 Task: Check the sale-to-list ratio of 2 sinks in the last 5 years.
Action: Mouse moved to (1051, 230)
Screenshot: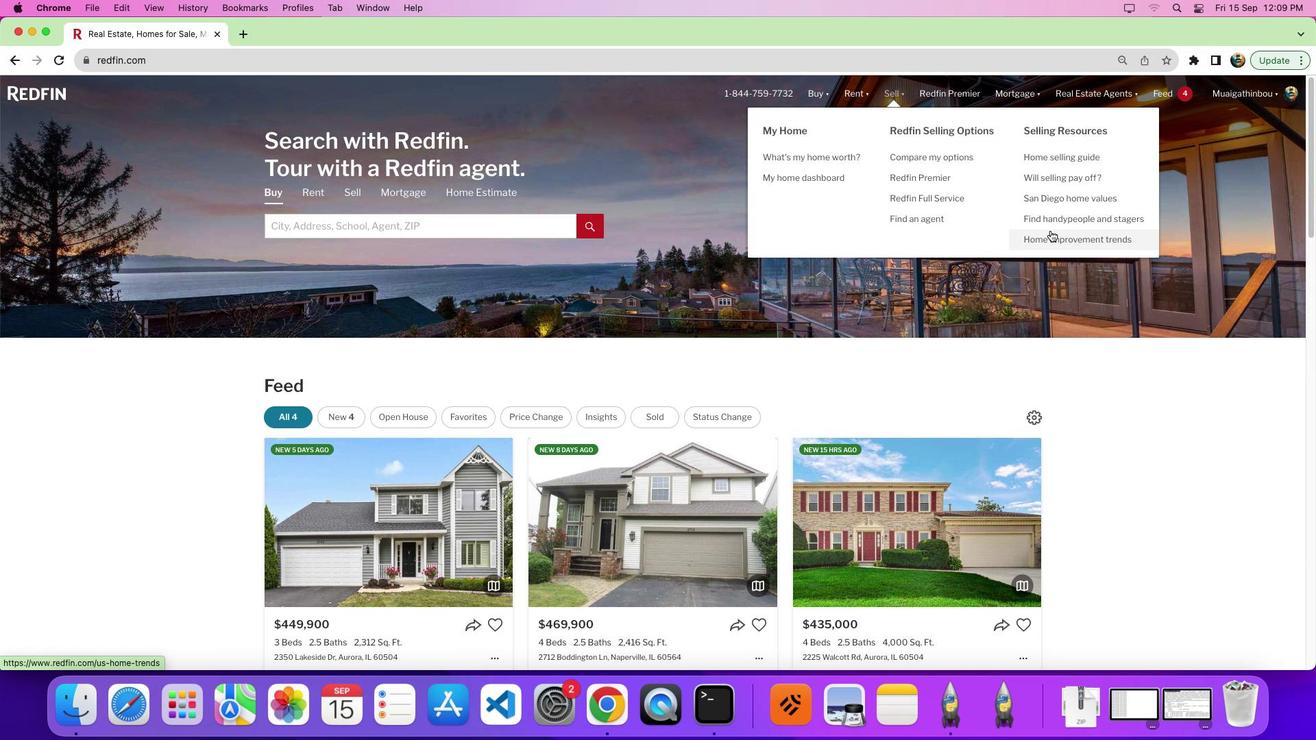 
Action: Mouse pressed left at (1051, 230)
Screenshot: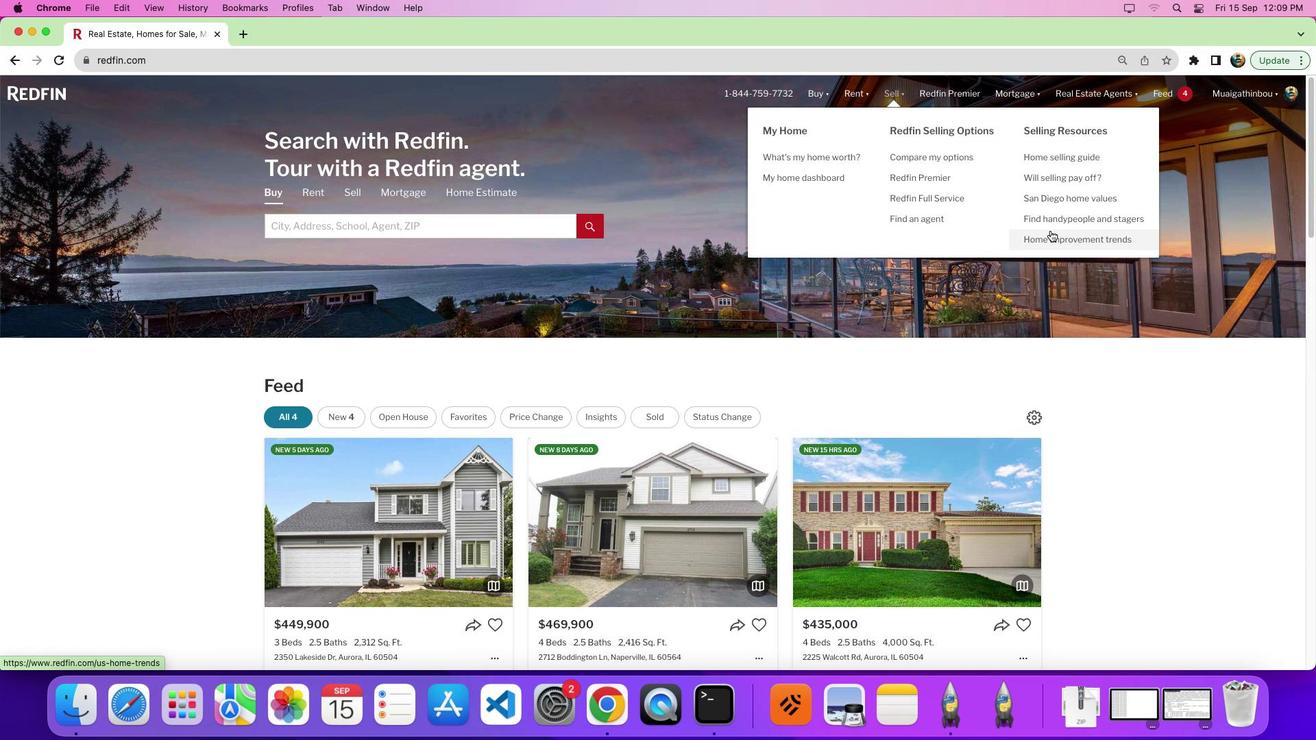 
Action: Mouse moved to (360, 267)
Screenshot: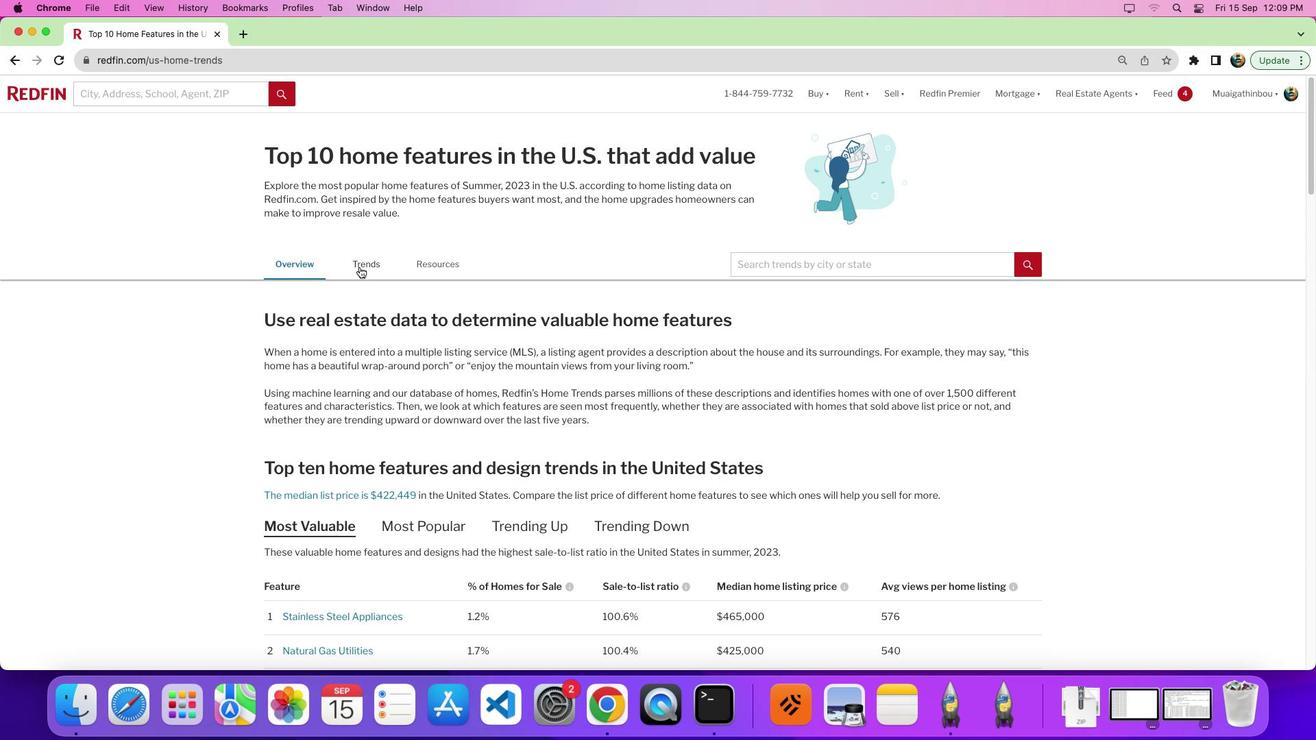 
Action: Mouse pressed left at (360, 267)
Screenshot: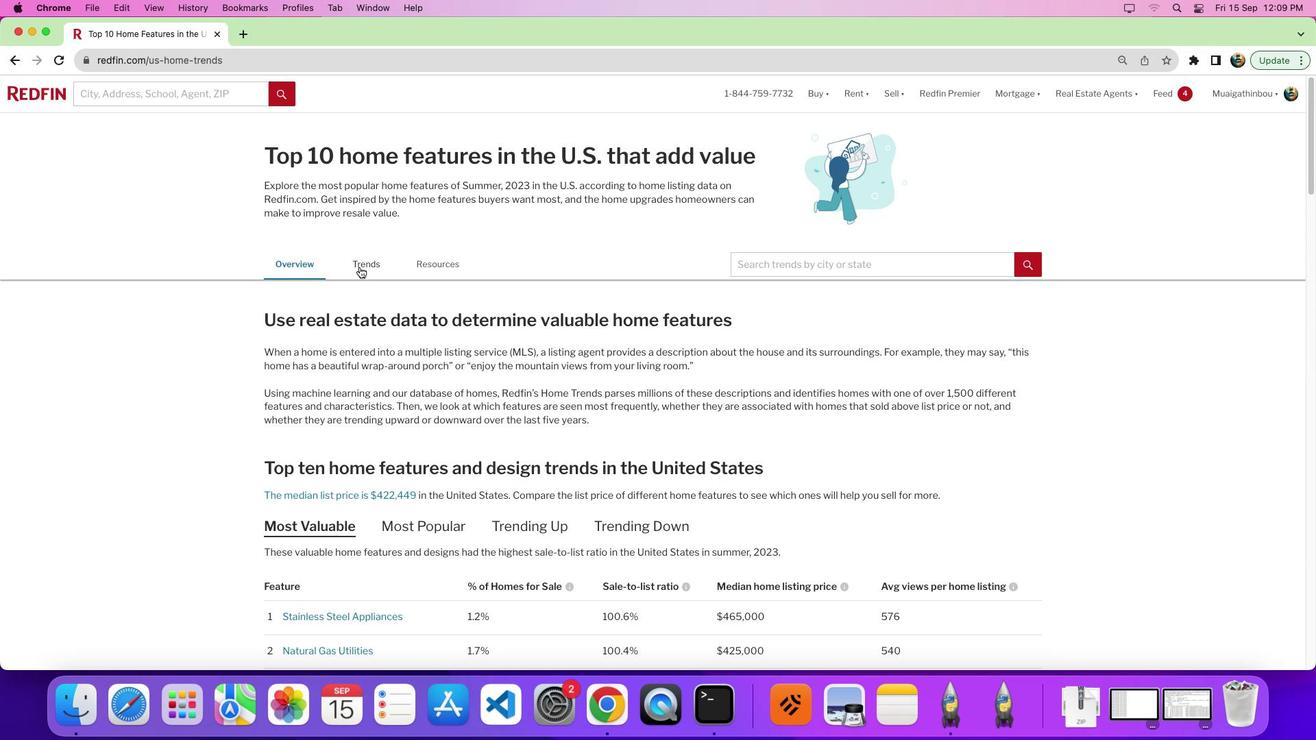 
Action: Mouse moved to (683, 338)
Screenshot: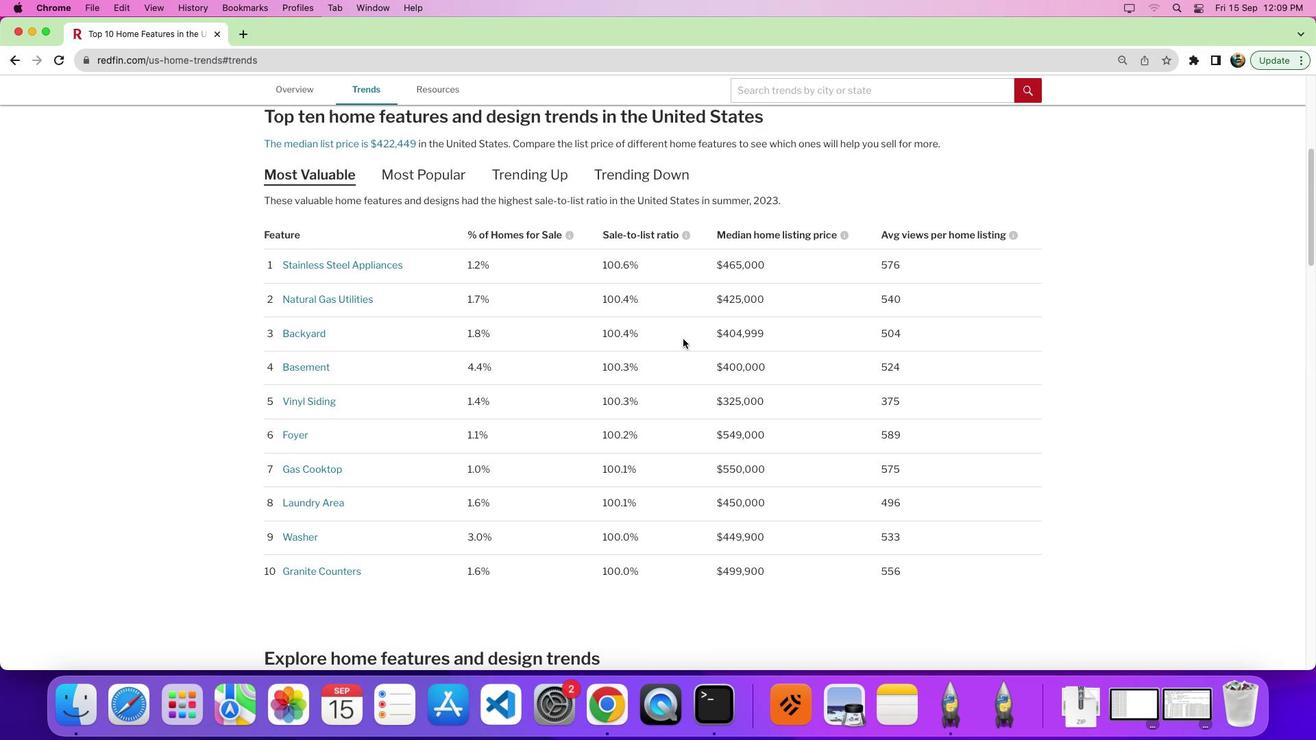
Action: Mouse scrolled (683, 338) with delta (0, 0)
Screenshot: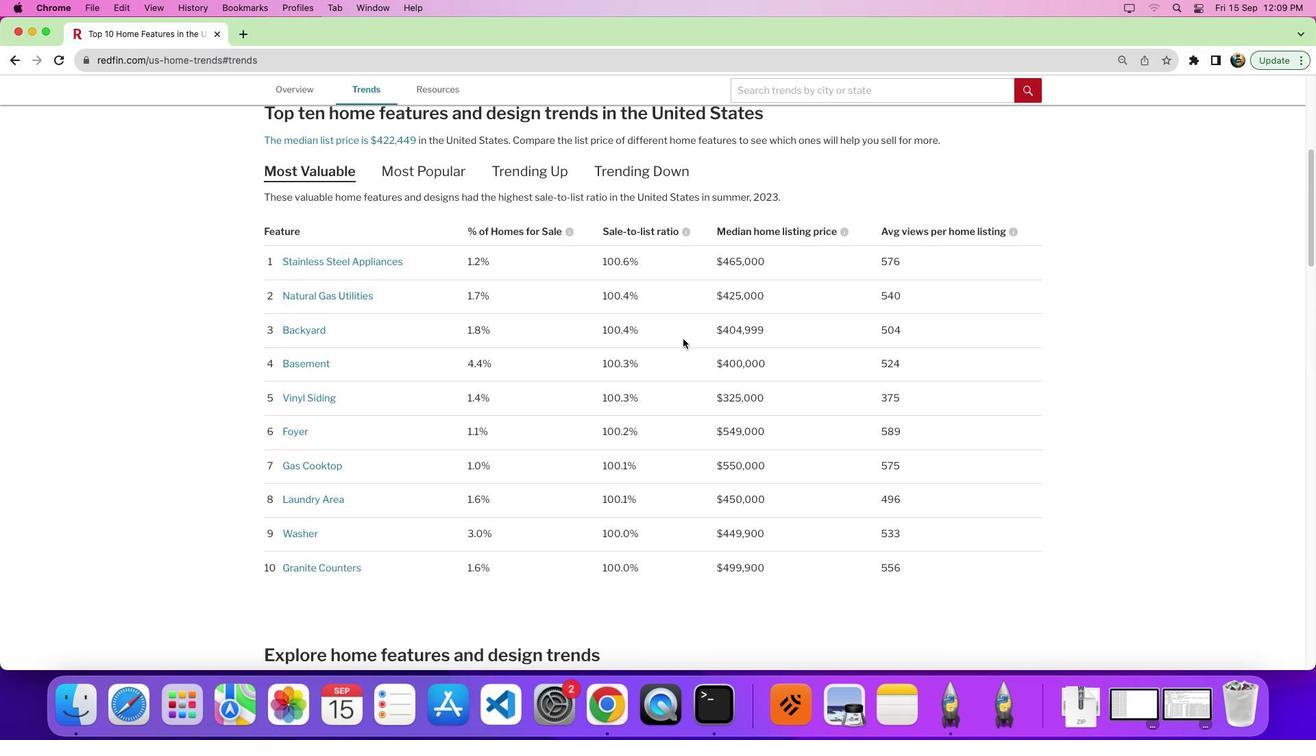 
Action: Mouse scrolled (683, 338) with delta (0, -1)
Screenshot: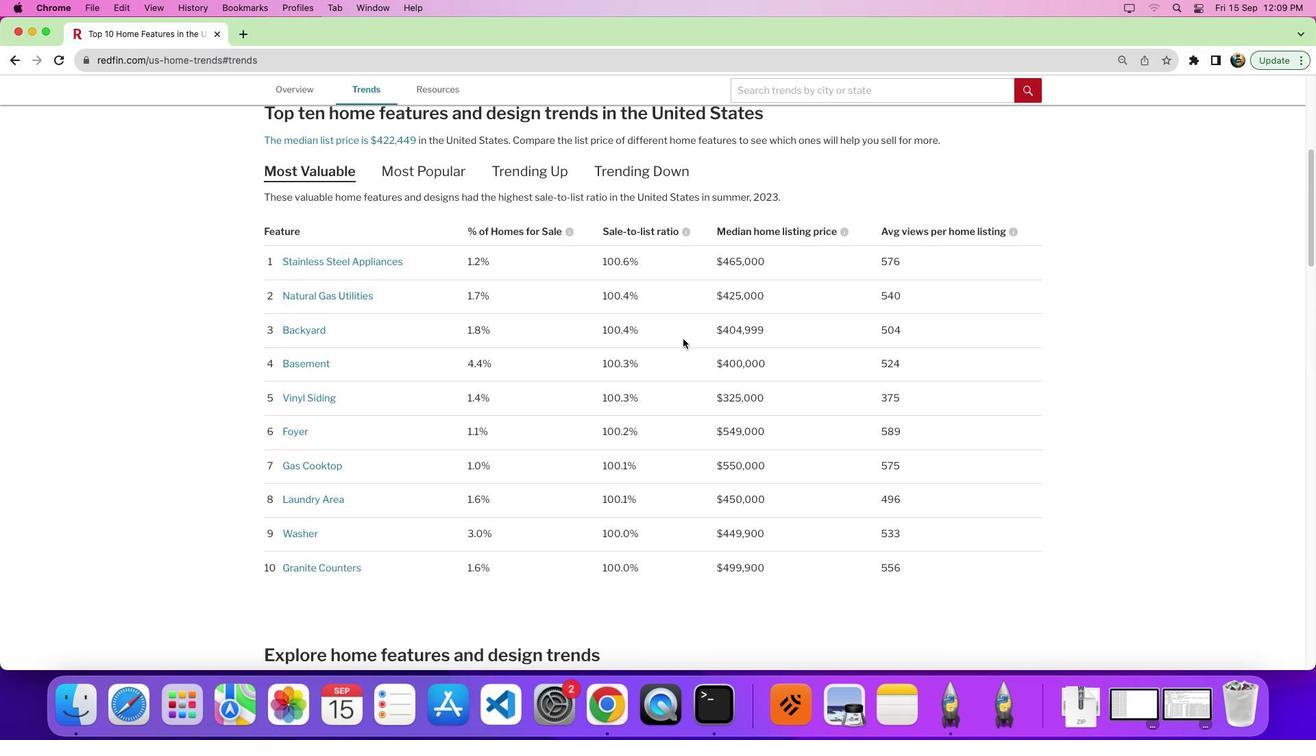 
Action: Mouse scrolled (683, 338) with delta (0, -5)
Screenshot: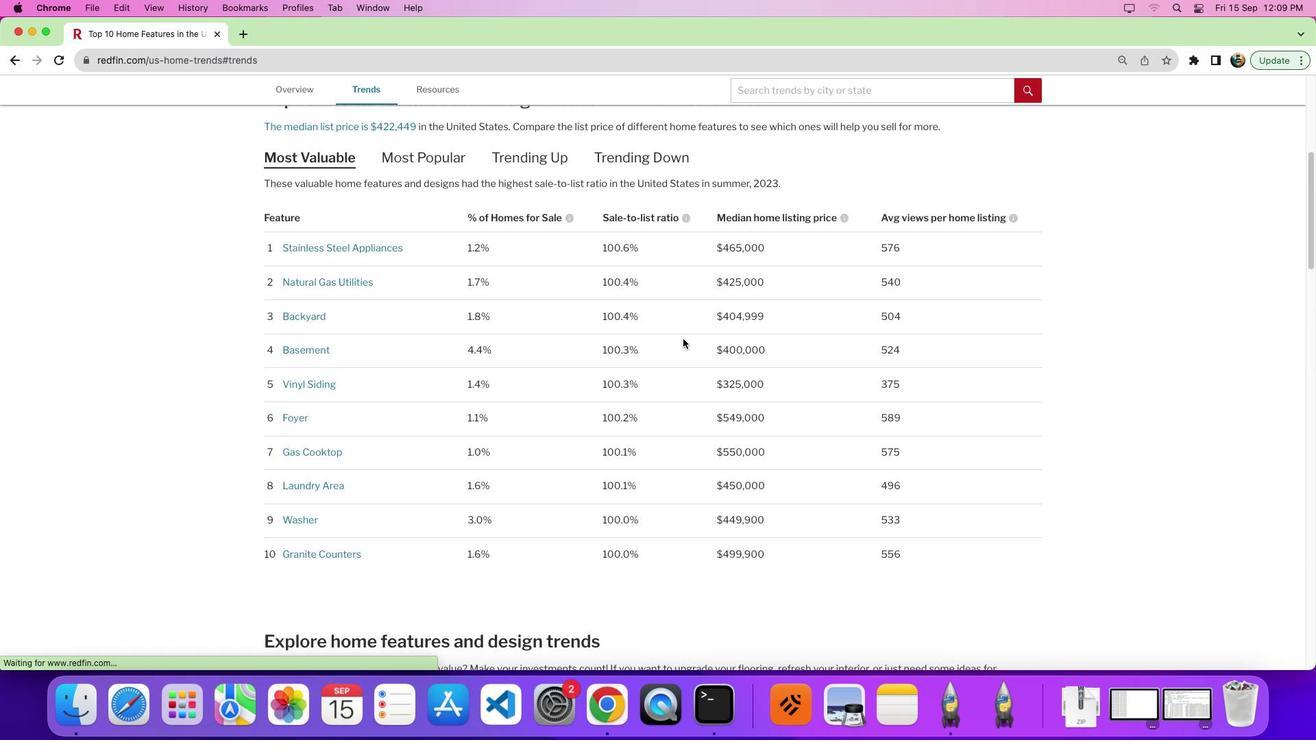 
Action: Mouse scrolled (683, 338) with delta (0, 0)
Screenshot: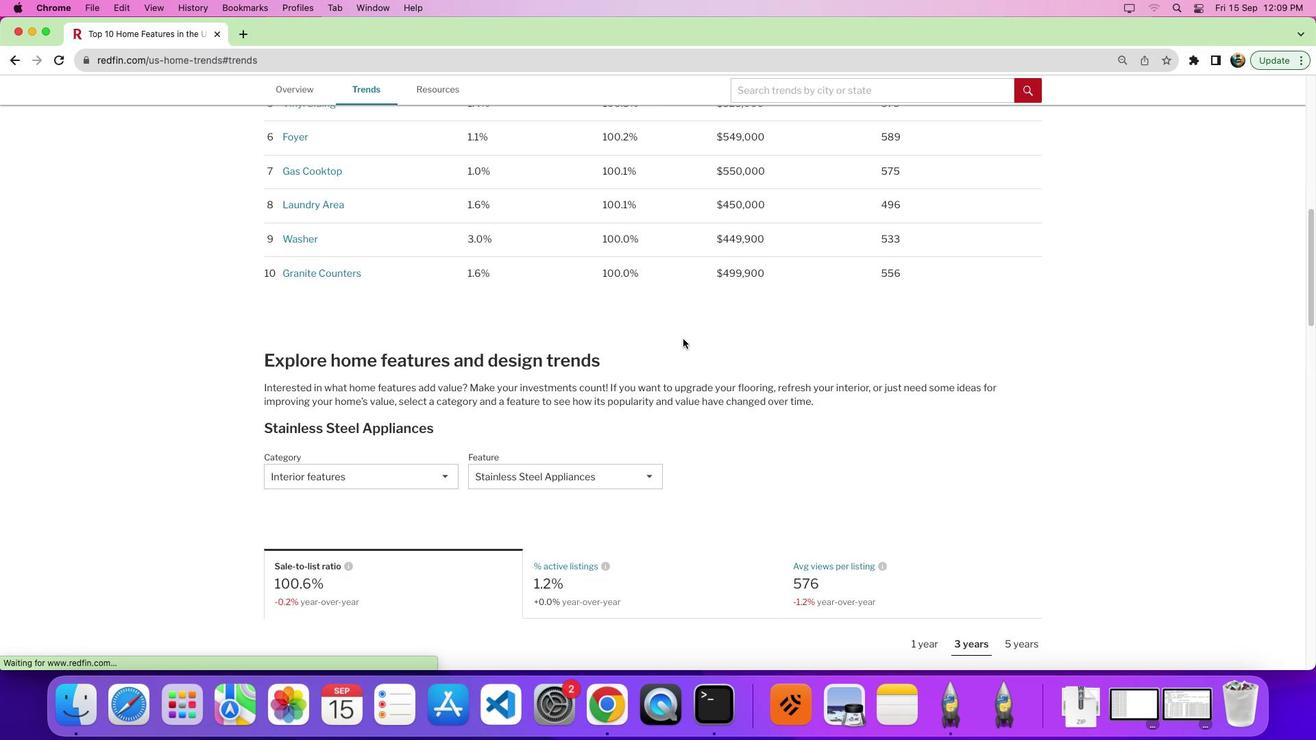 
Action: Mouse scrolled (683, 338) with delta (0, 0)
Screenshot: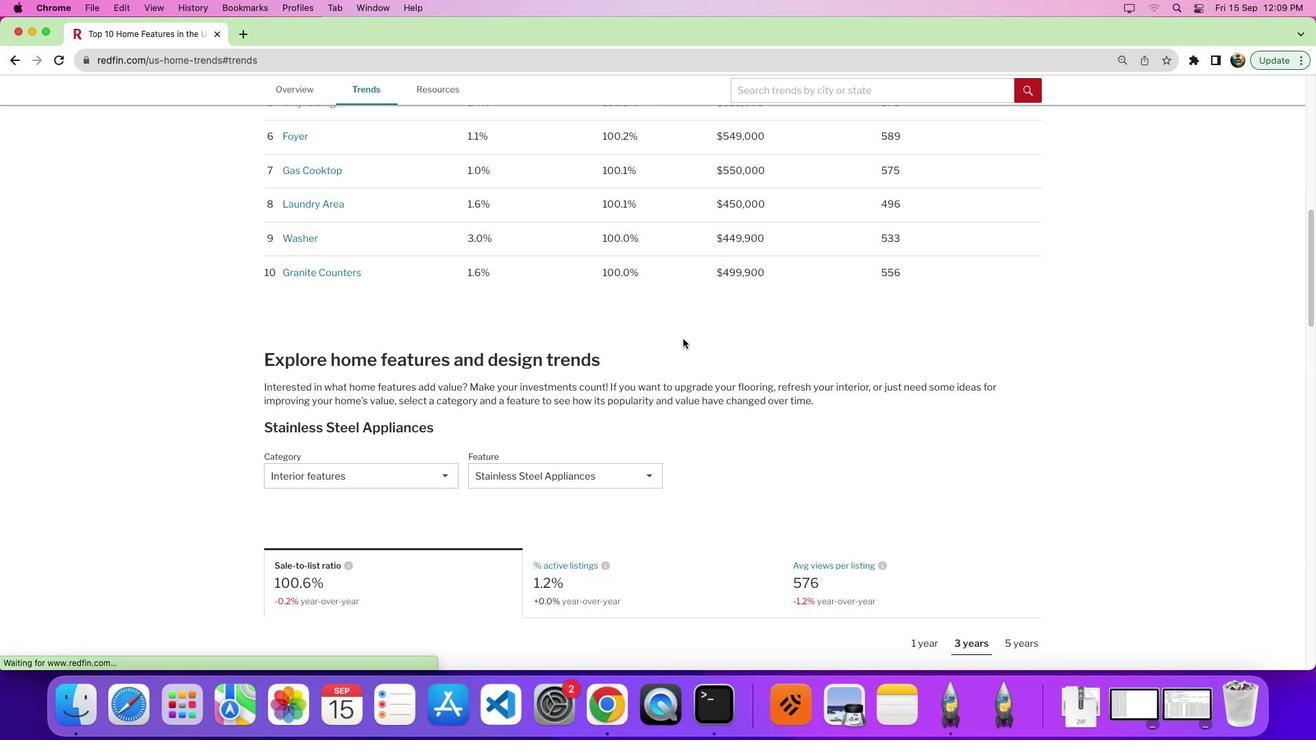 
Action: Mouse scrolled (683, 338) with delta (0, -1)
Screenshot: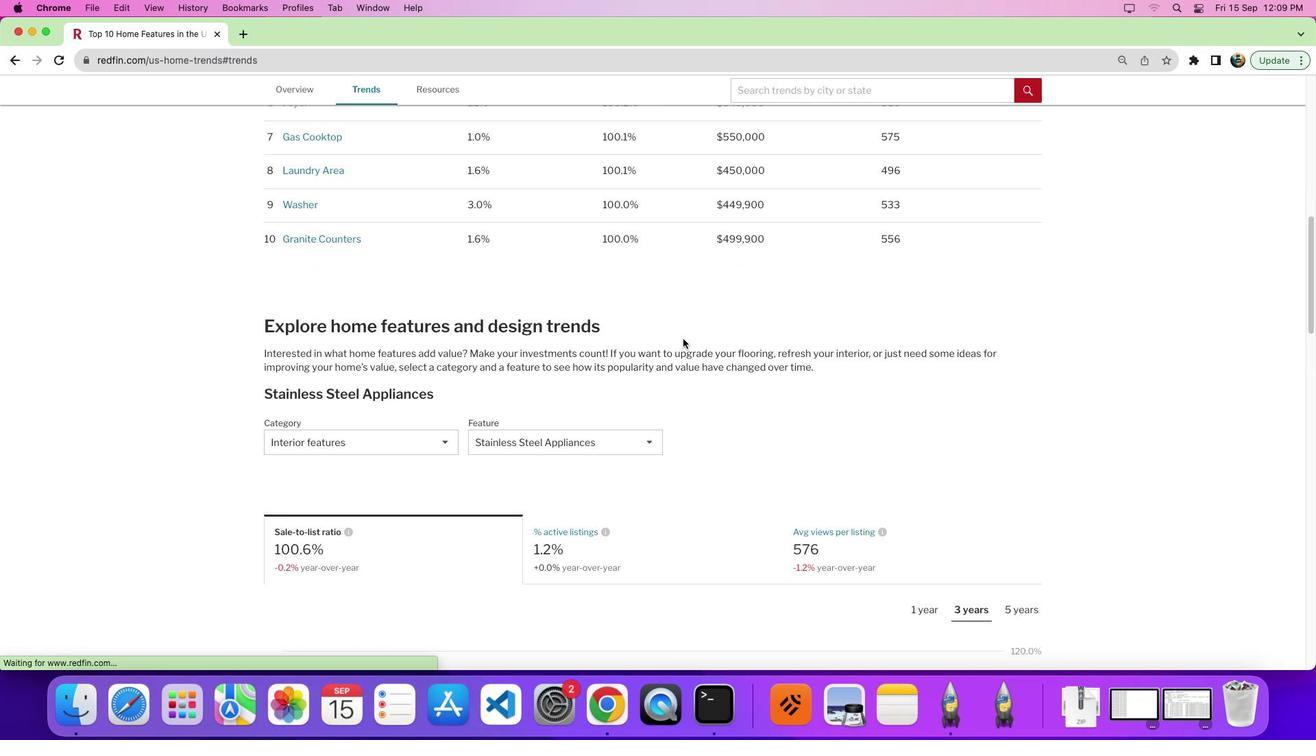 
Action: Mouse moved to (381, 377)
Screenshot: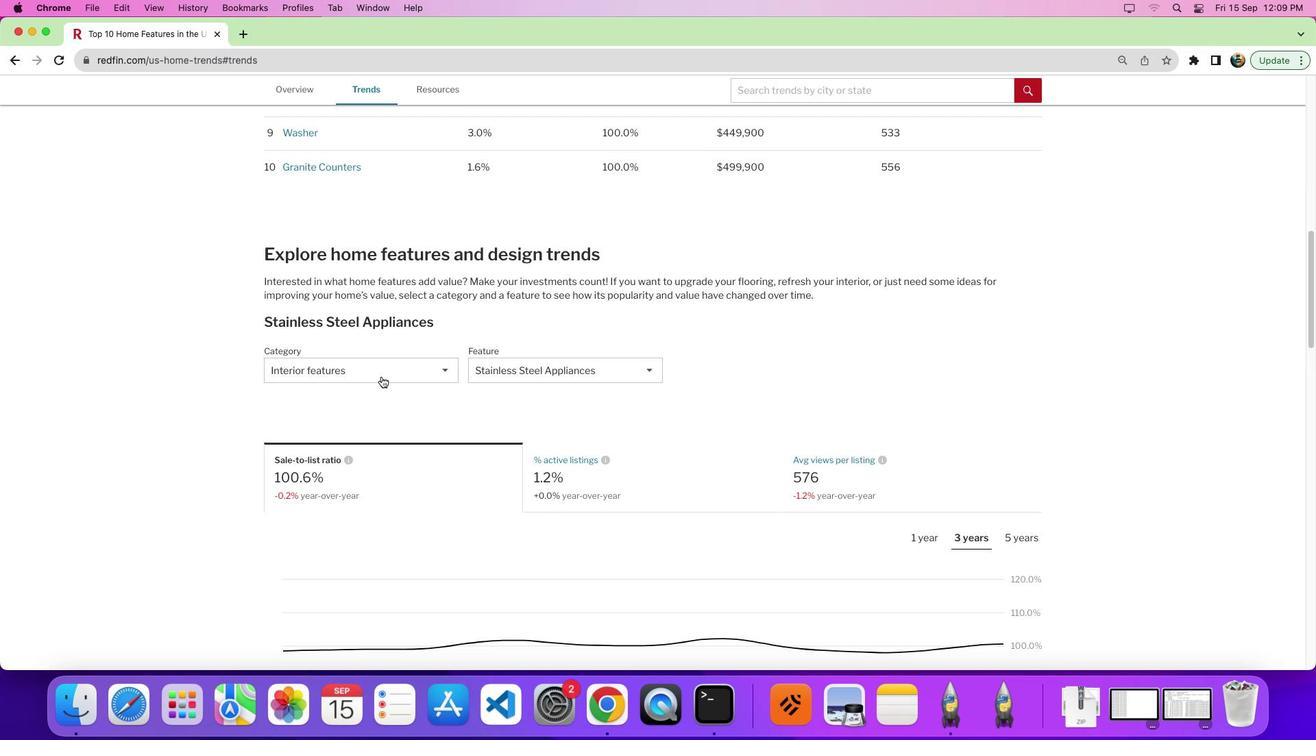 
Action: Mouse pressed left at (381, 377)
Screenshot: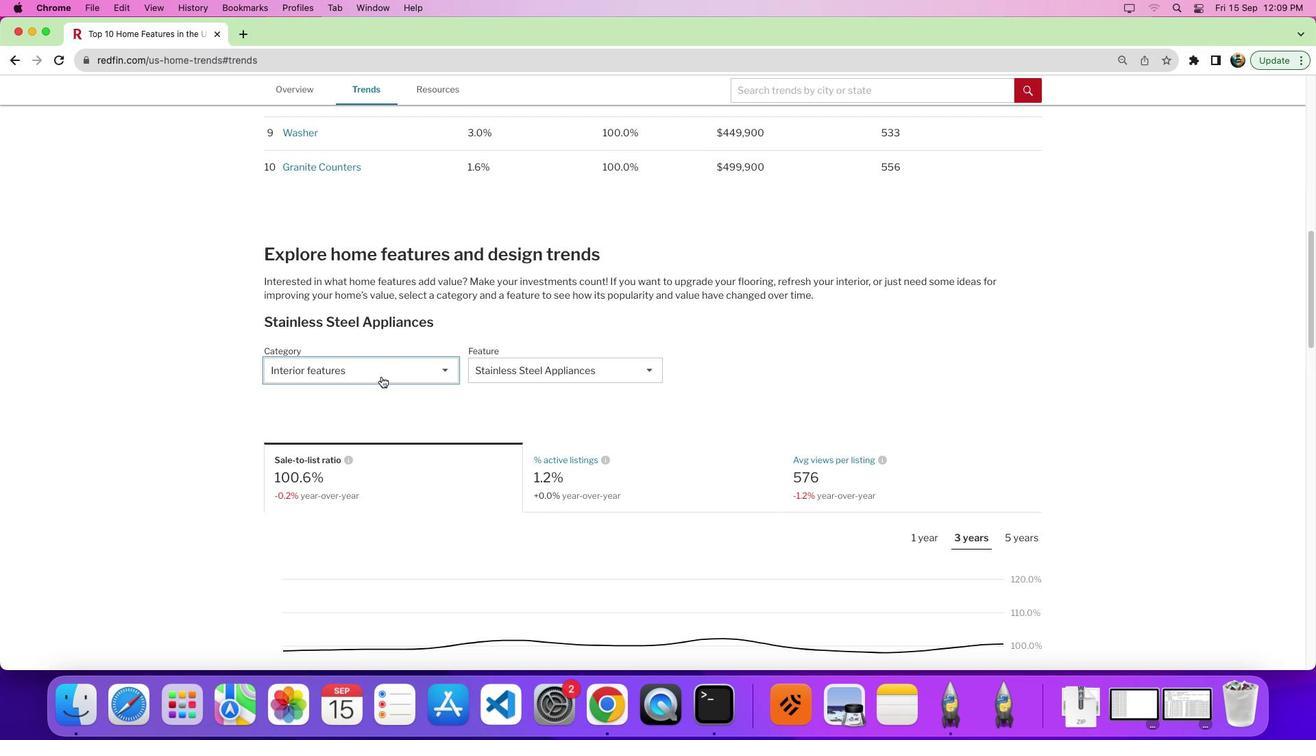 
Action: Mouse moved to (371, 432)
Screenshot: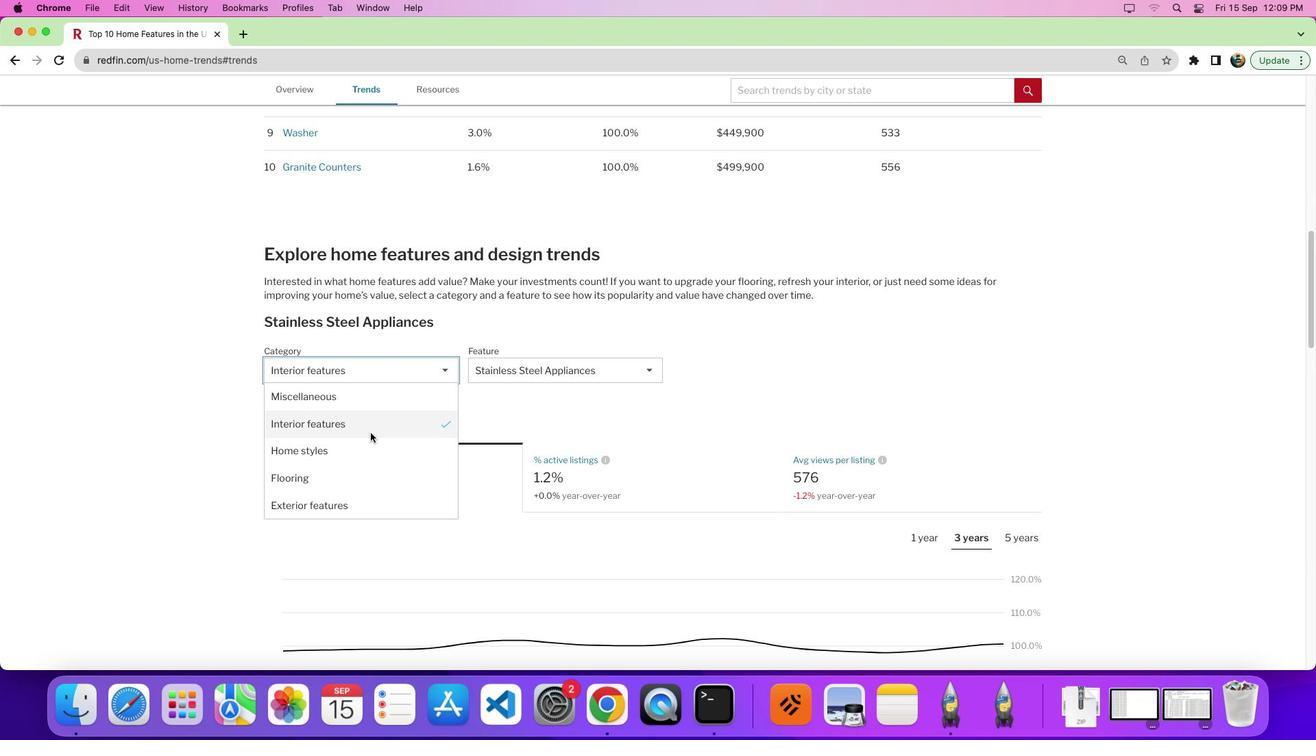 
Action: Mouse pressed left at (371, 432)
Screenshot: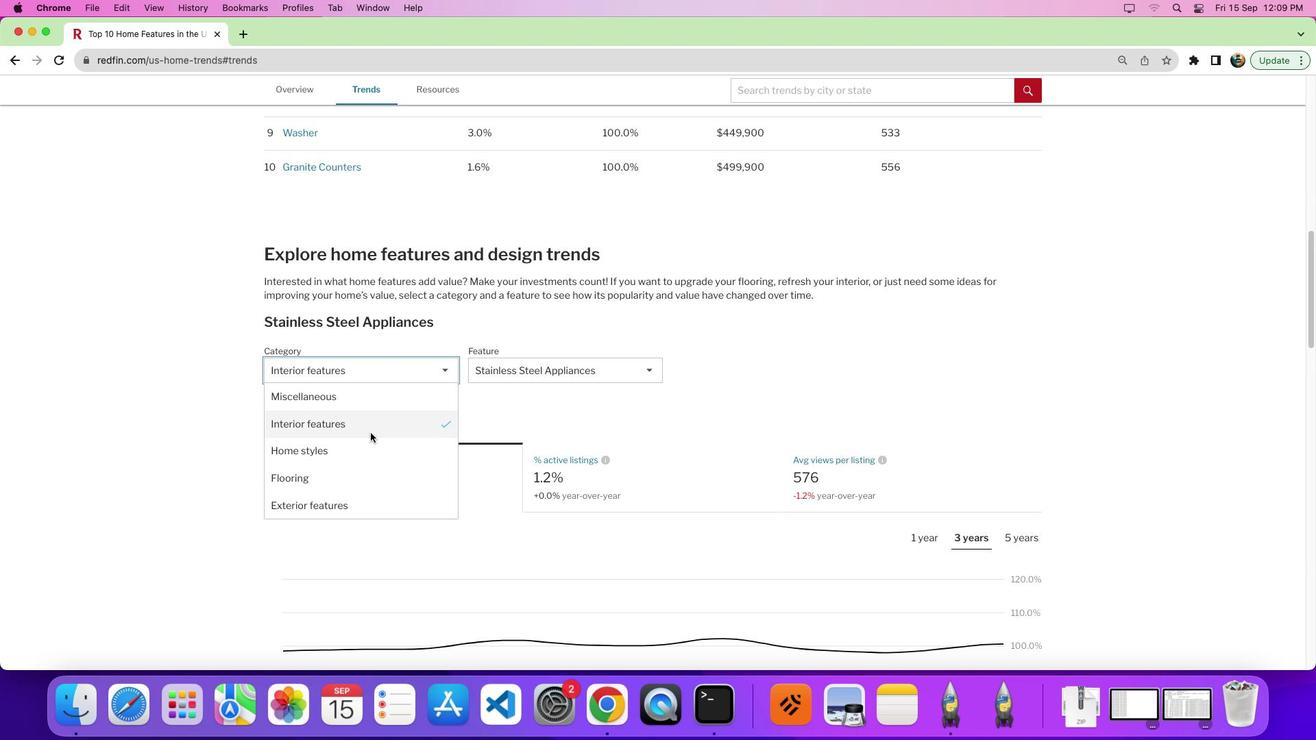 
Action: Mouse moved to (536, 367)
Screenshot: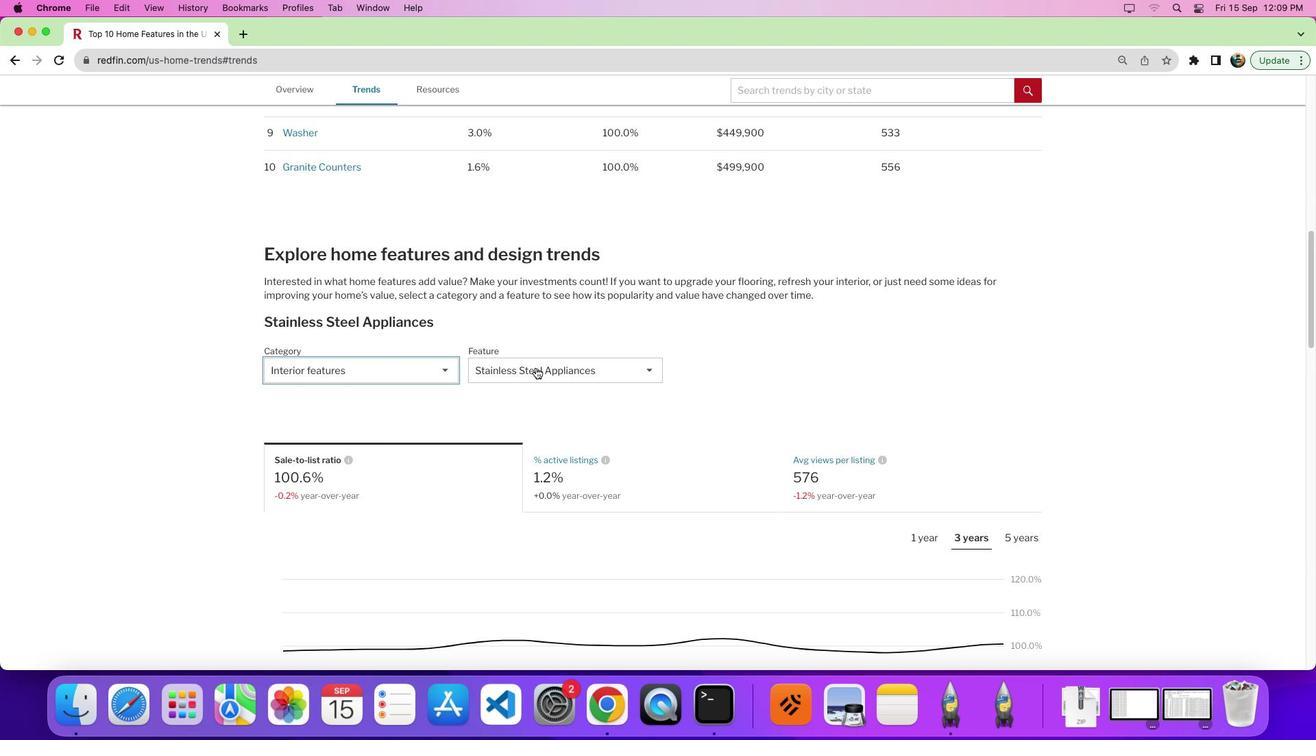 
Action: Mouse pressed left at (536, 367)
Screenshot: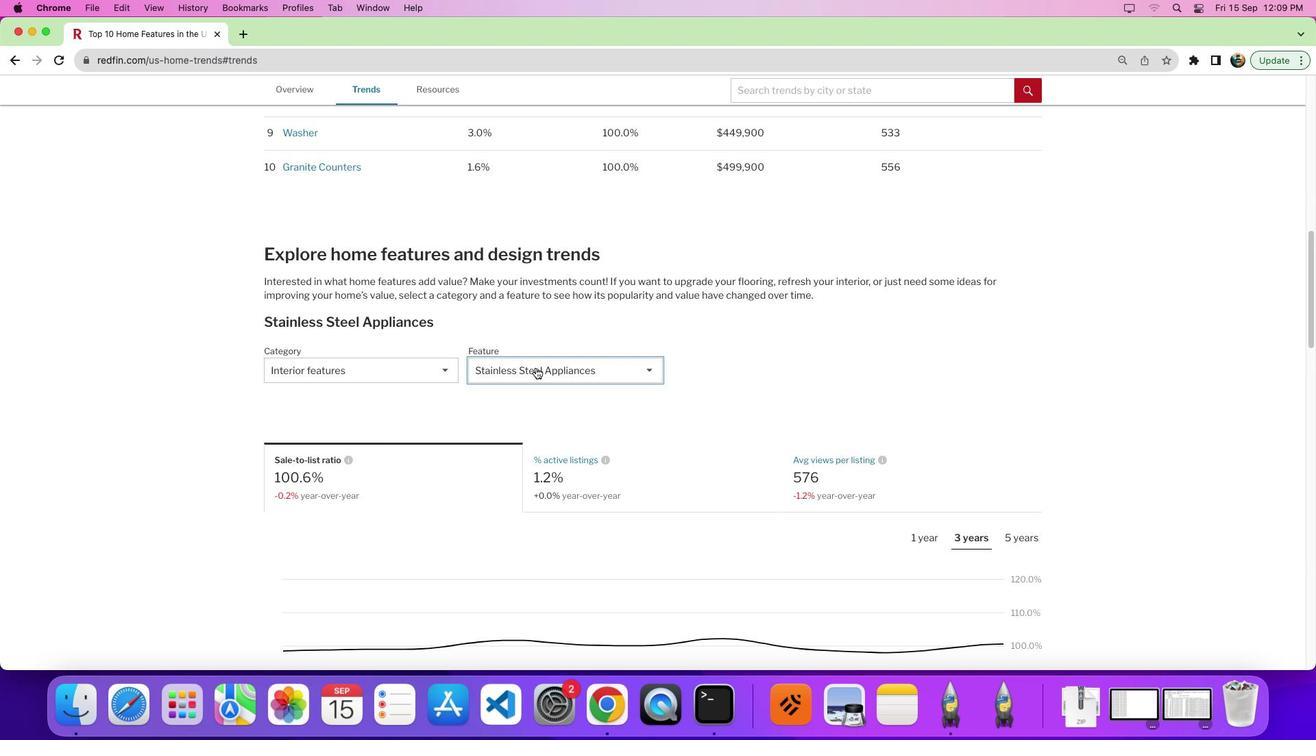 
Action: Mouse moved to (545, 448)
Screenshot: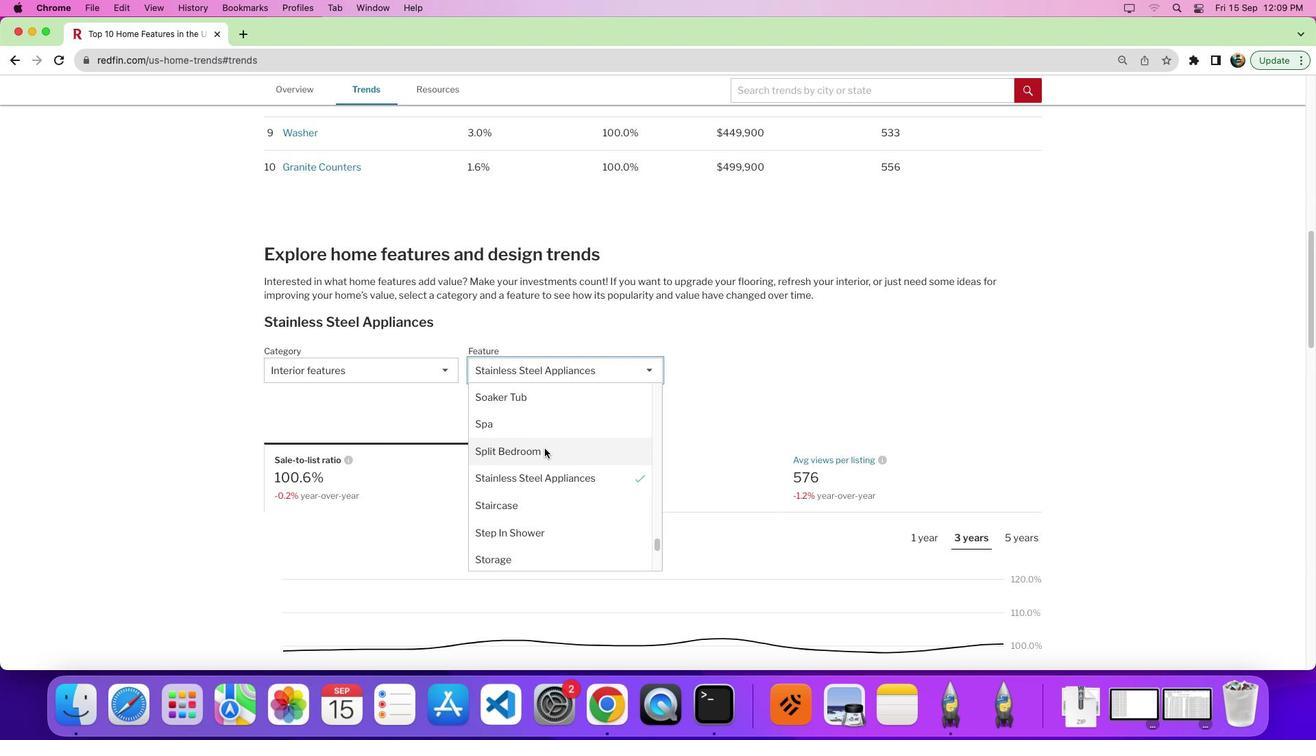 
Action: Mouse scrolled (545, 448) with delta (0, 0)
Screenshot: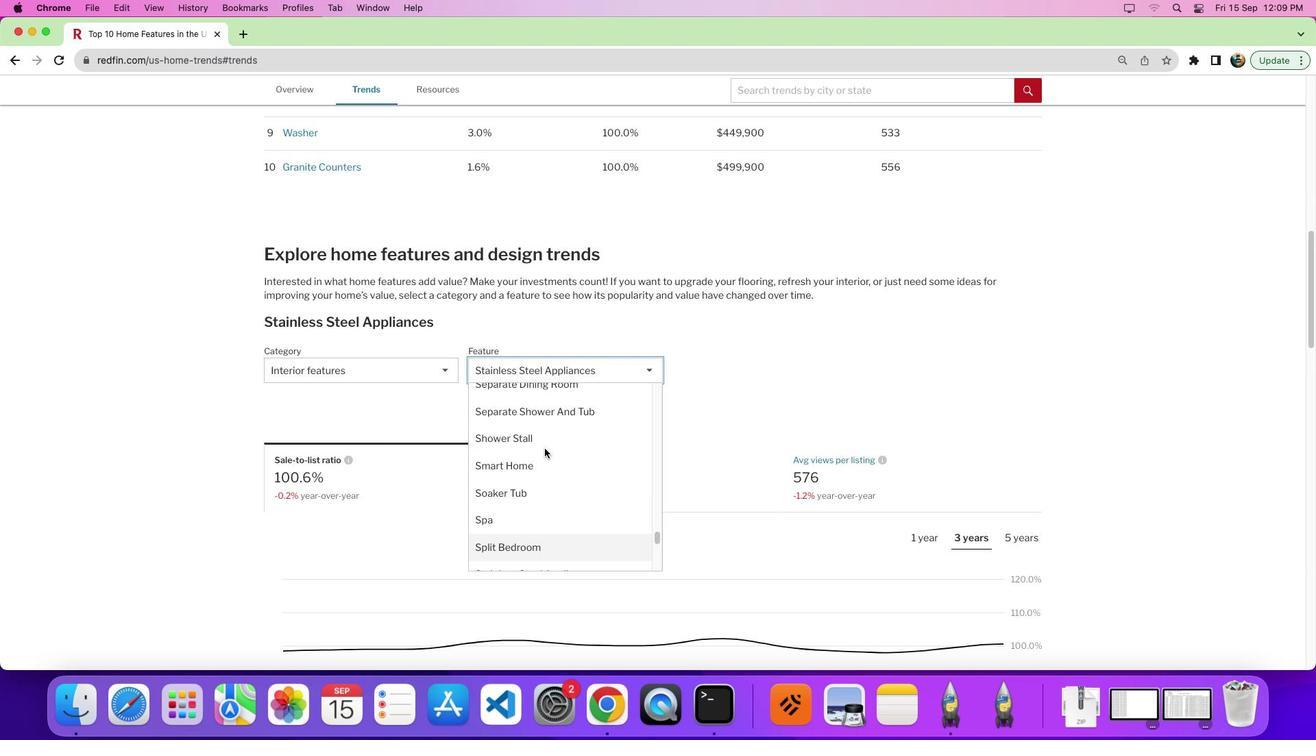 
Action: Mouse scrolled (545, 448) with delta (0, 1)
Screenshot: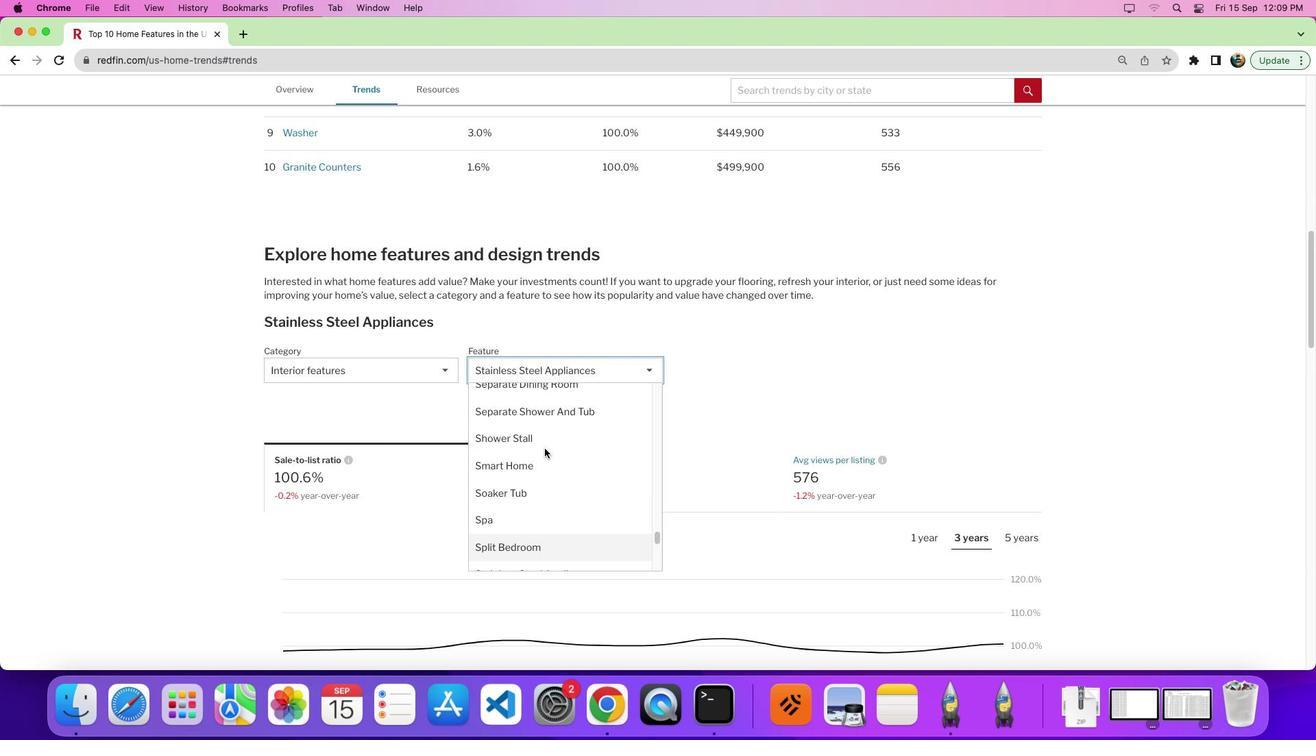 
Action: Mouse scrolled (545, 448) with delta (0, 6)
Screenshot: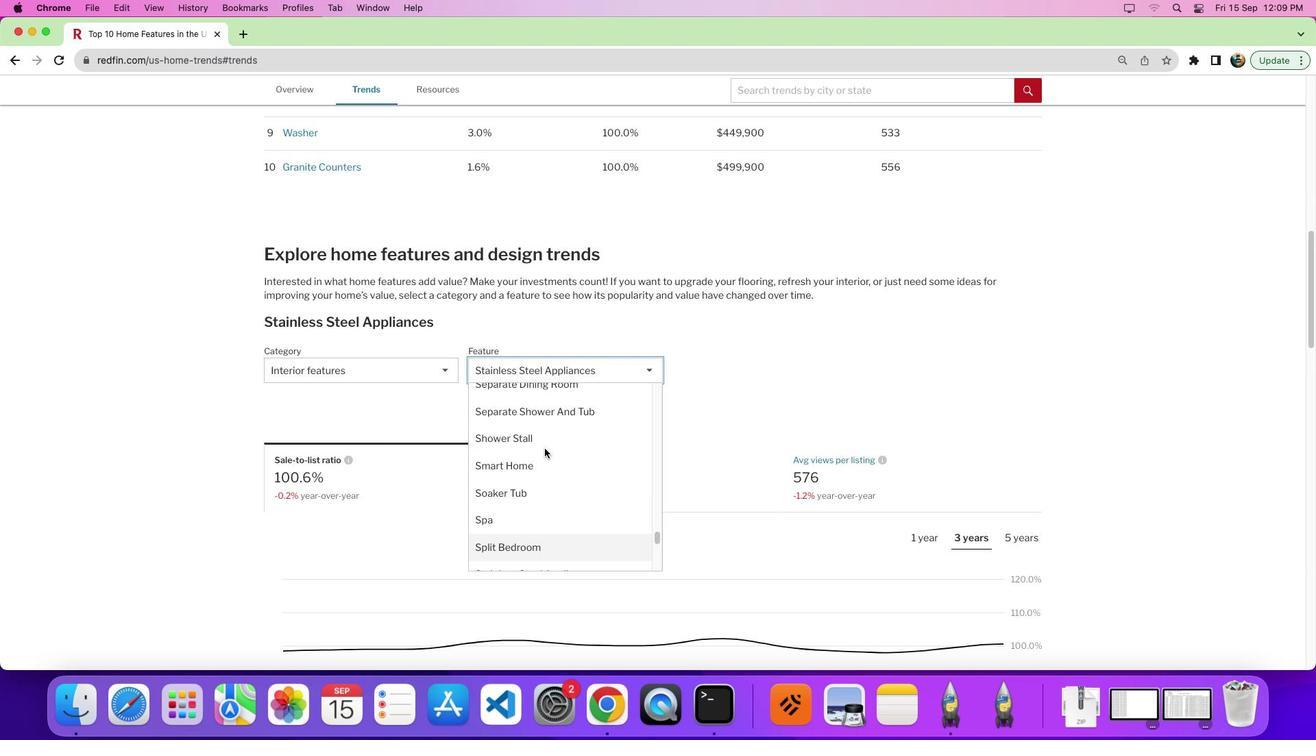 
Action: Mouse moved to (545, 448)
Screenshot: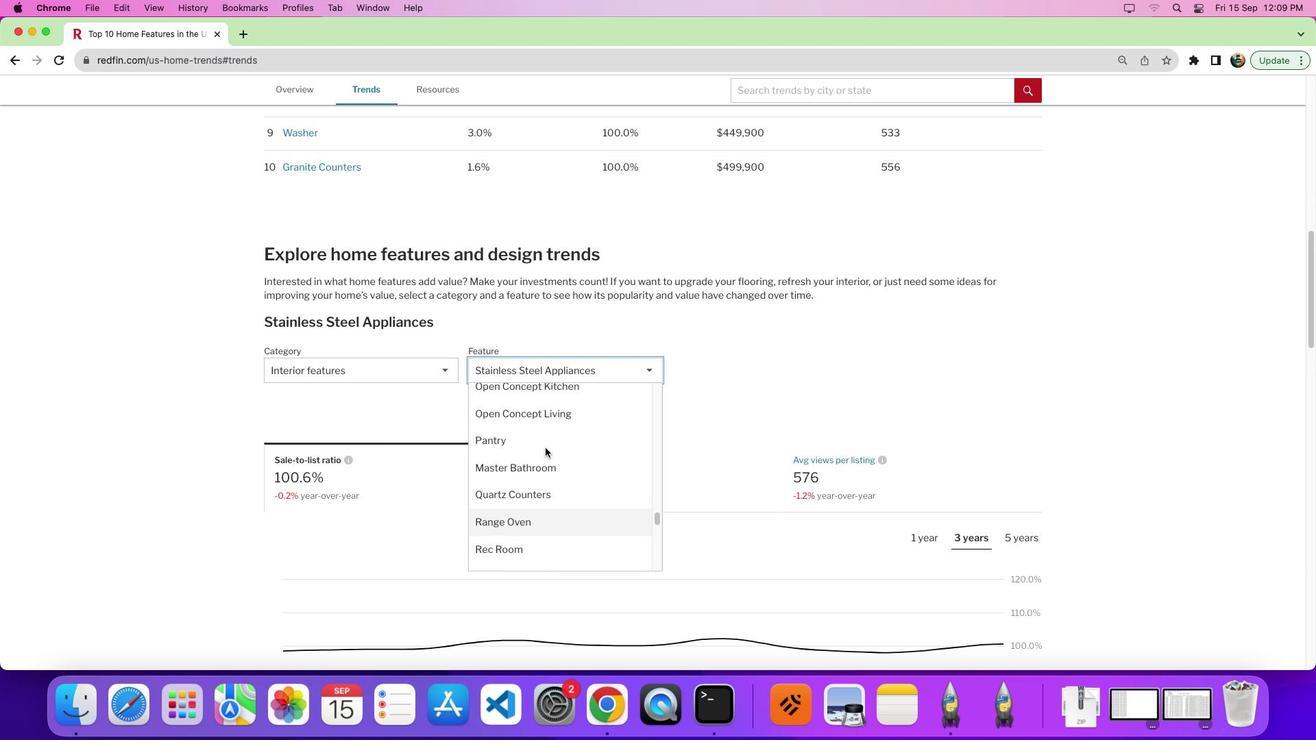 
Action: Mouse scrolled (545, 448) with delta (0, 0)
Screenshot: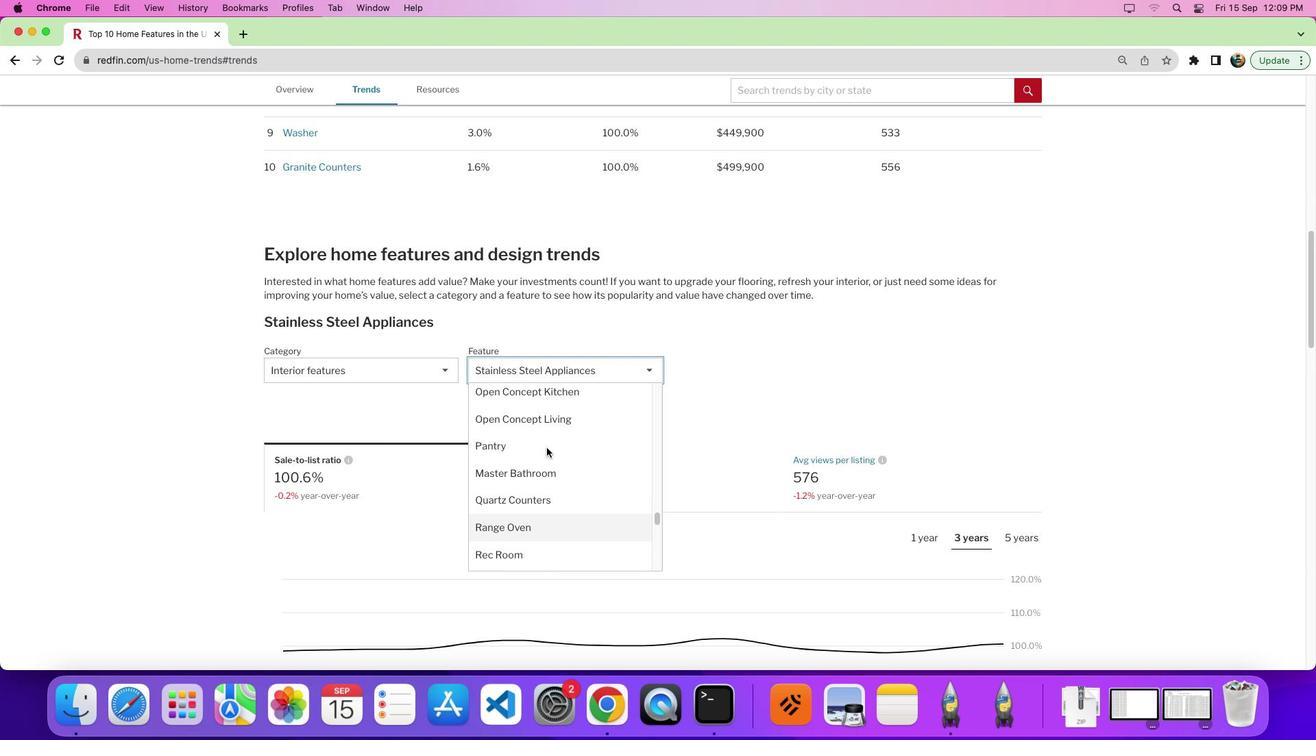 
Action: Mouse scrolled (545, 448) with delta (0, 1)
Screenshot: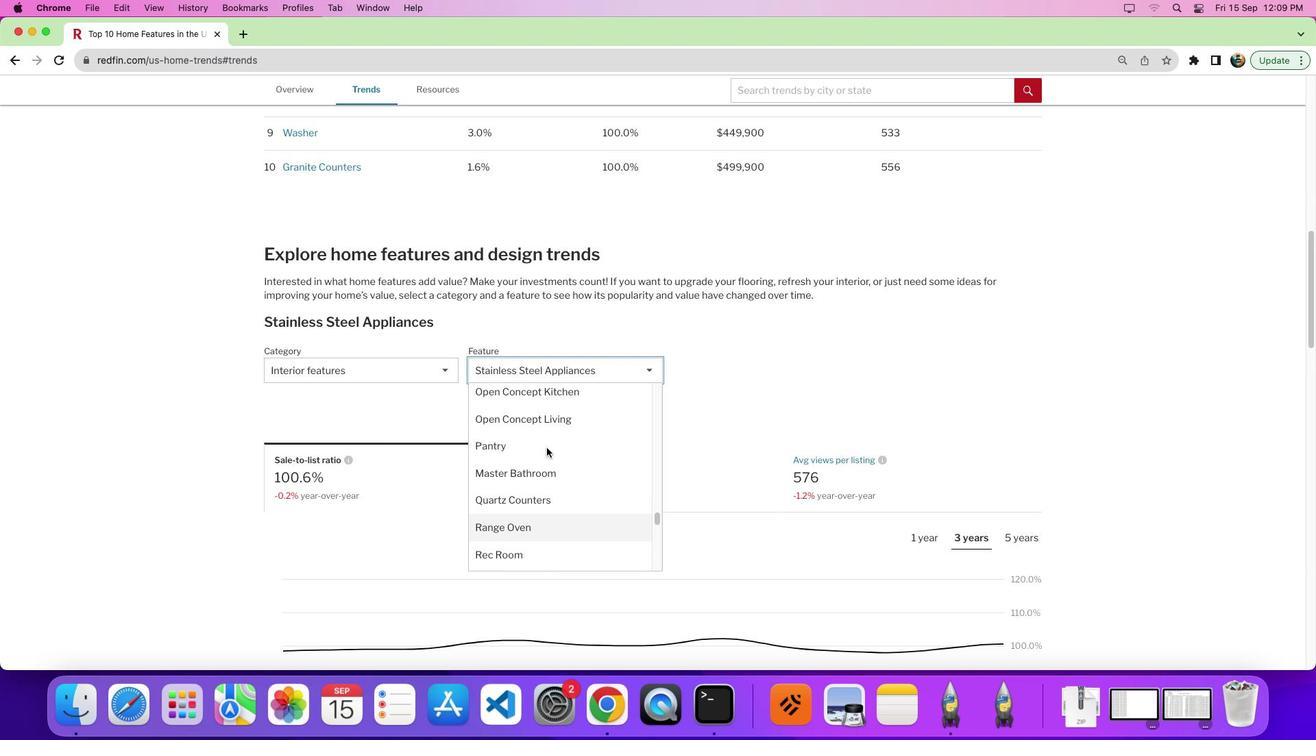 
Action: Mouse scrolled (545, 448) with delta (0, 6)
Screenshot: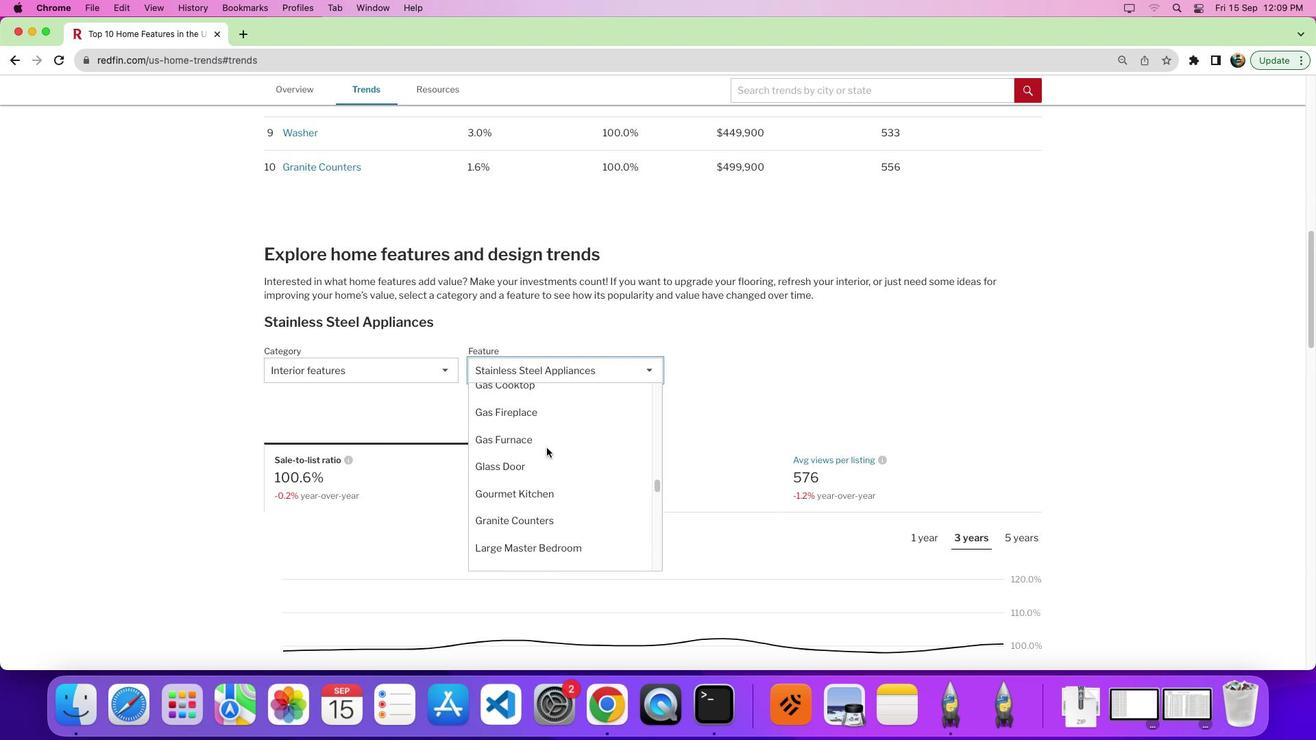 
Action: Mouse scrolled (545, 448) with delta (0, 9)
Screenshot: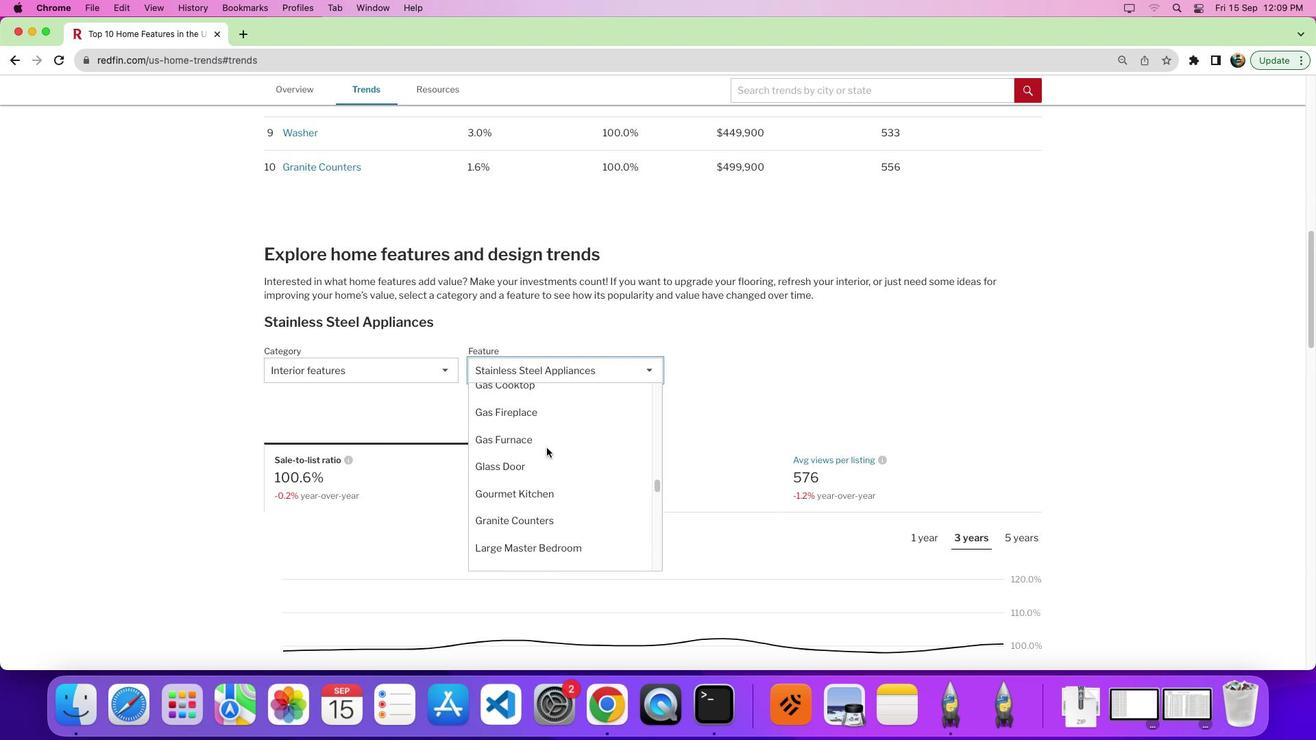 
Action: Mouse moved to (547, 447)
Screenshot: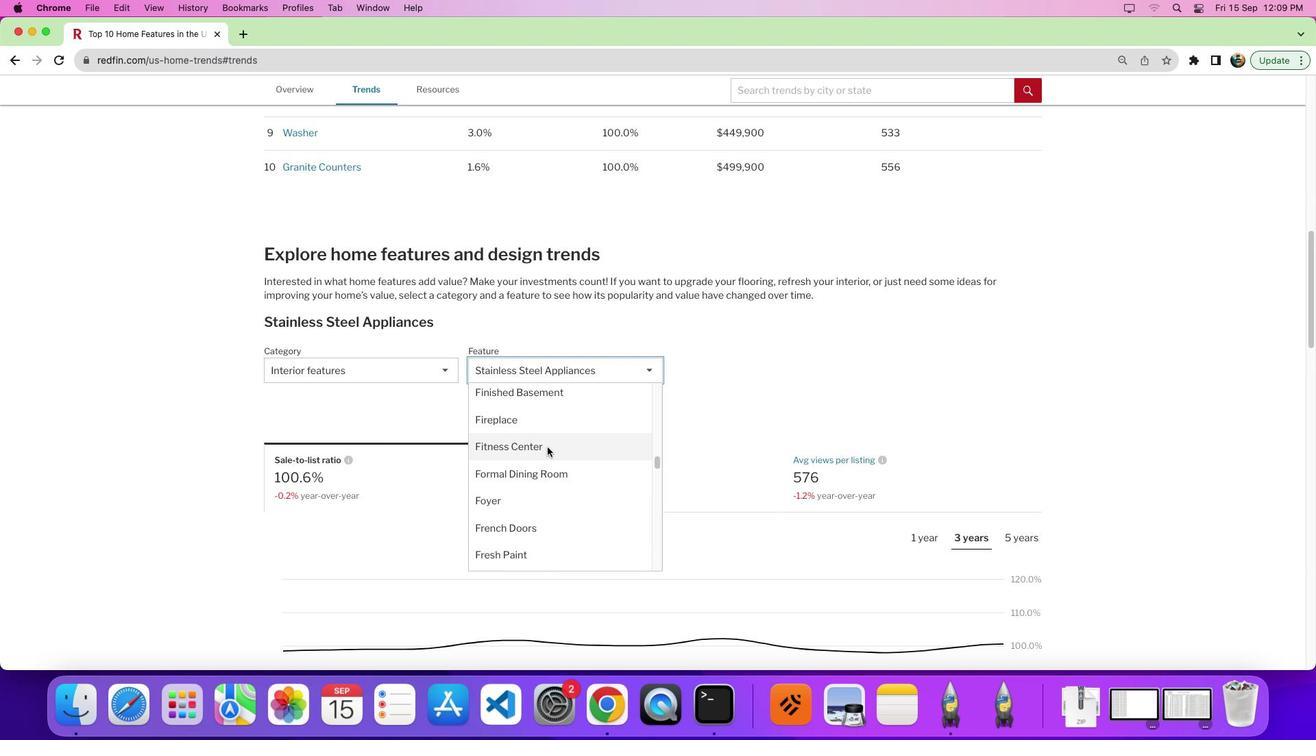 
Action: Mouse scrolled (547, 447) with delta (0, 0)
Screenshot: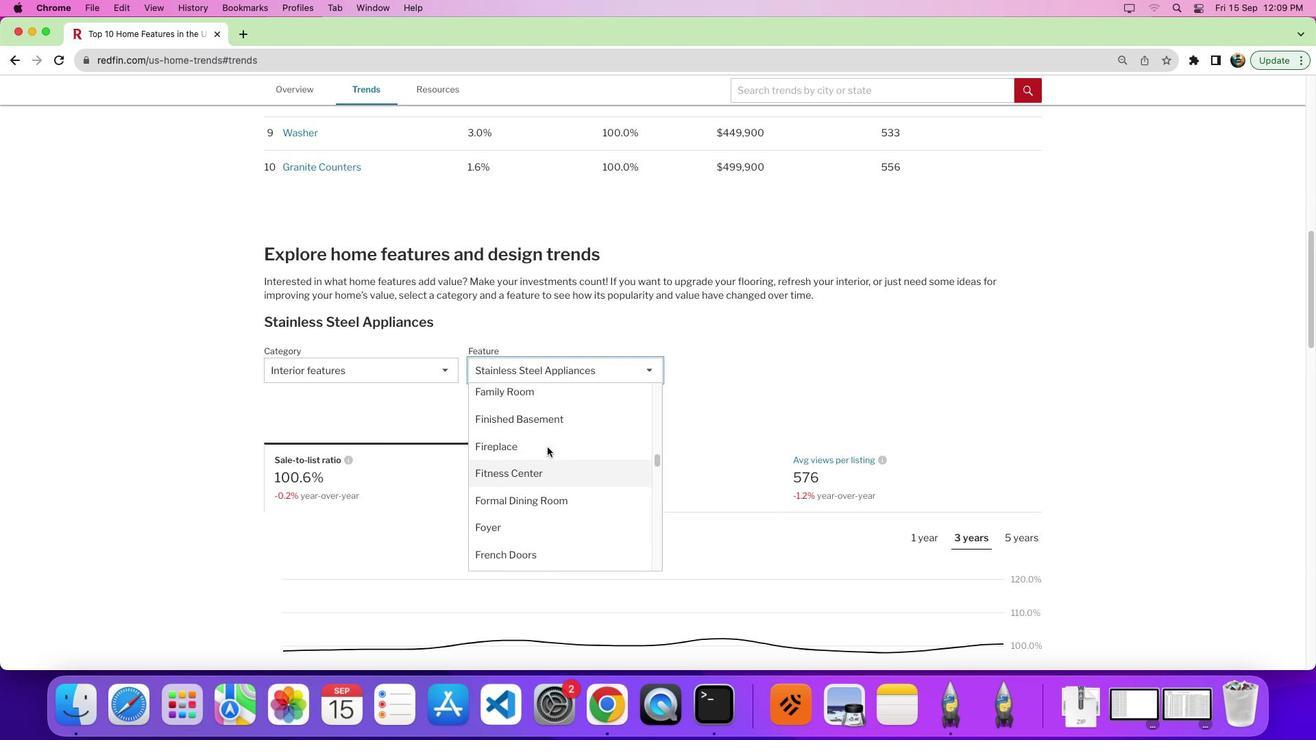 
Action: Mouse scrolled (547, 447) with delta (0, 1)
Screenshot: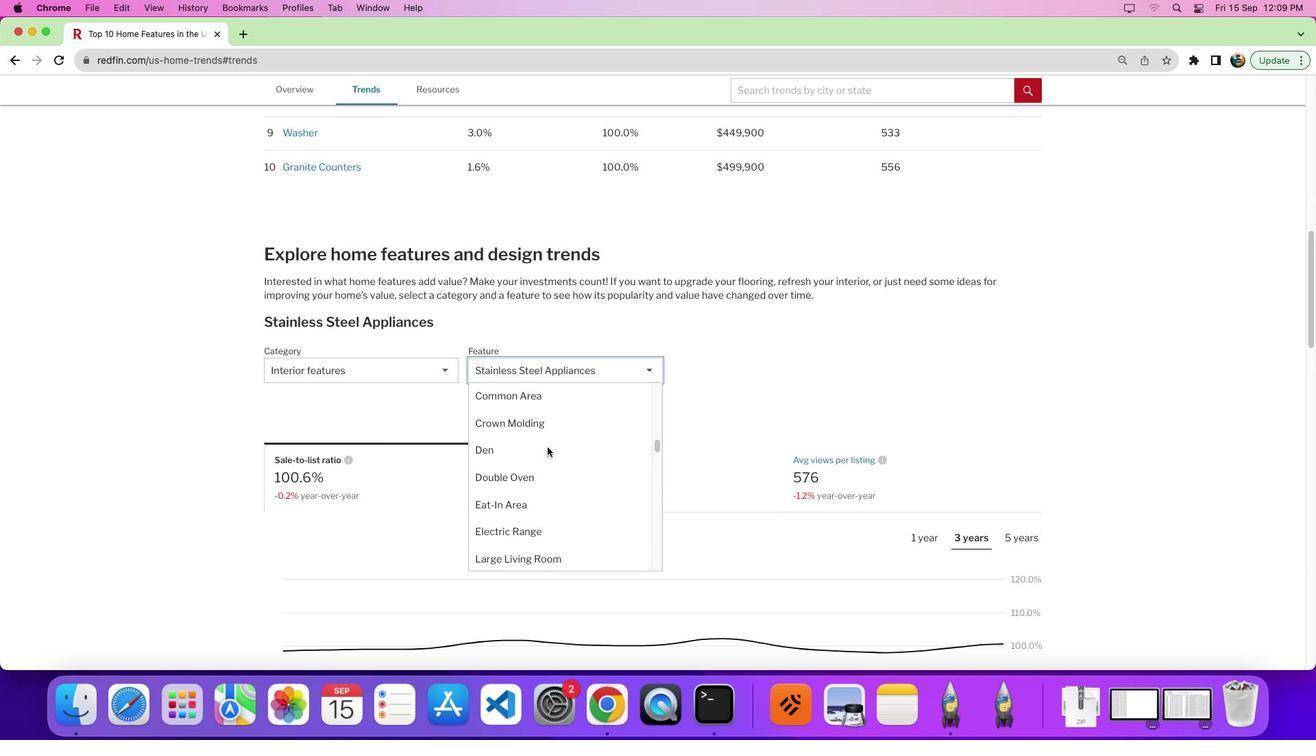 
Action: Mouse scrolled (547, 447) with delta (0, 6)
Screenshot: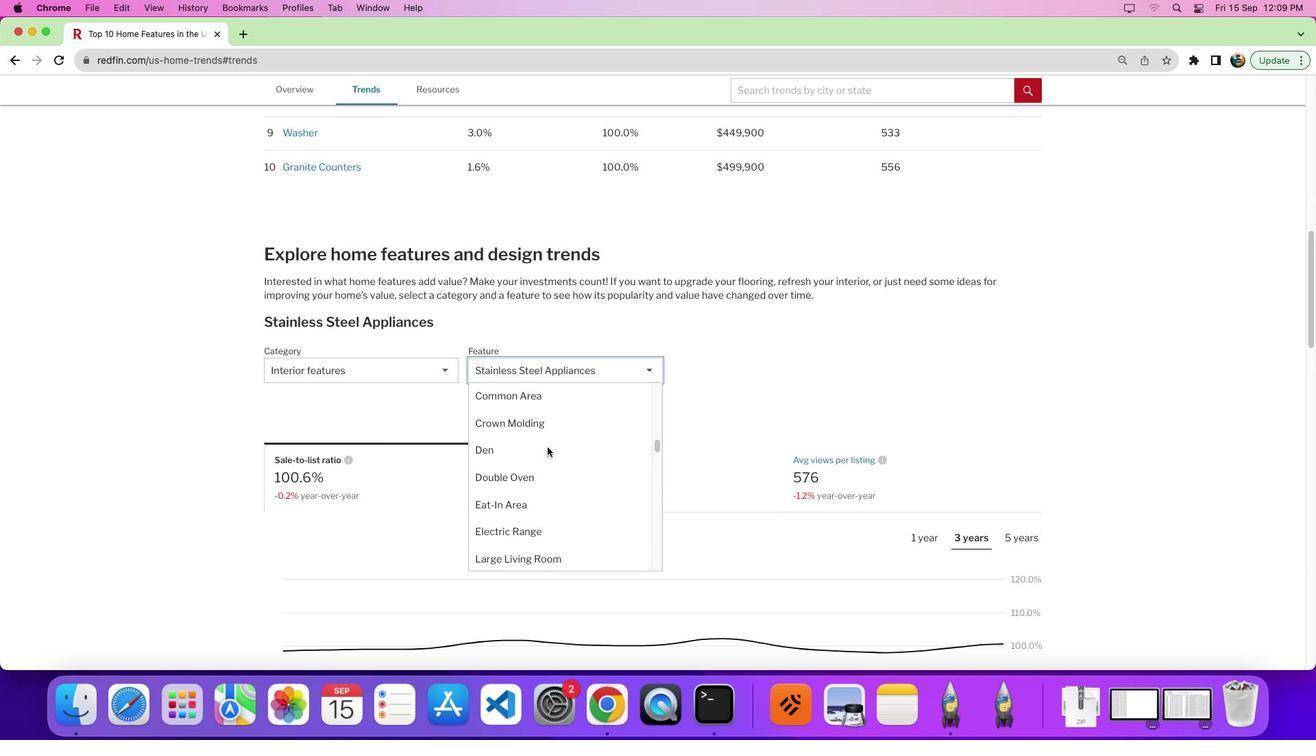
Action: Mouse scrolled (547, 447) with delta (0, 9)
Screenshot: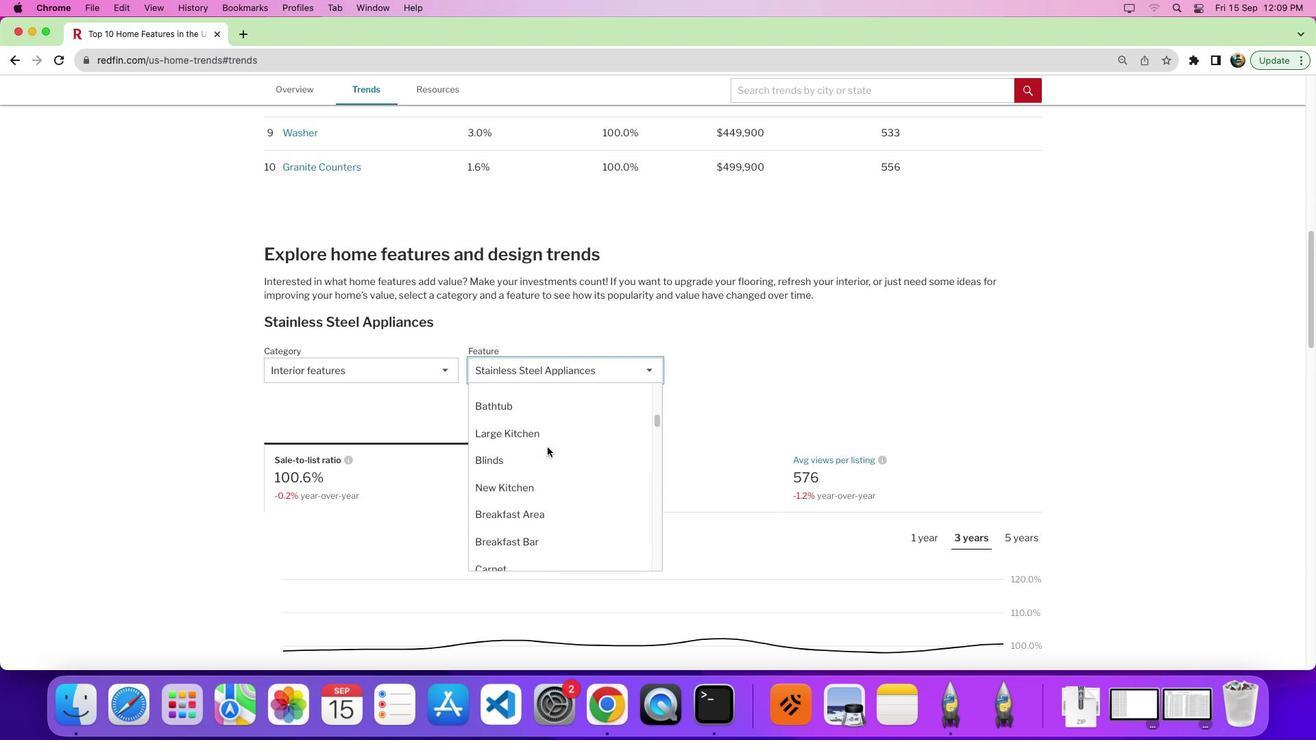 
Action: Mouse scrolled (547, 447) with delta (0, 0)
Screenshot: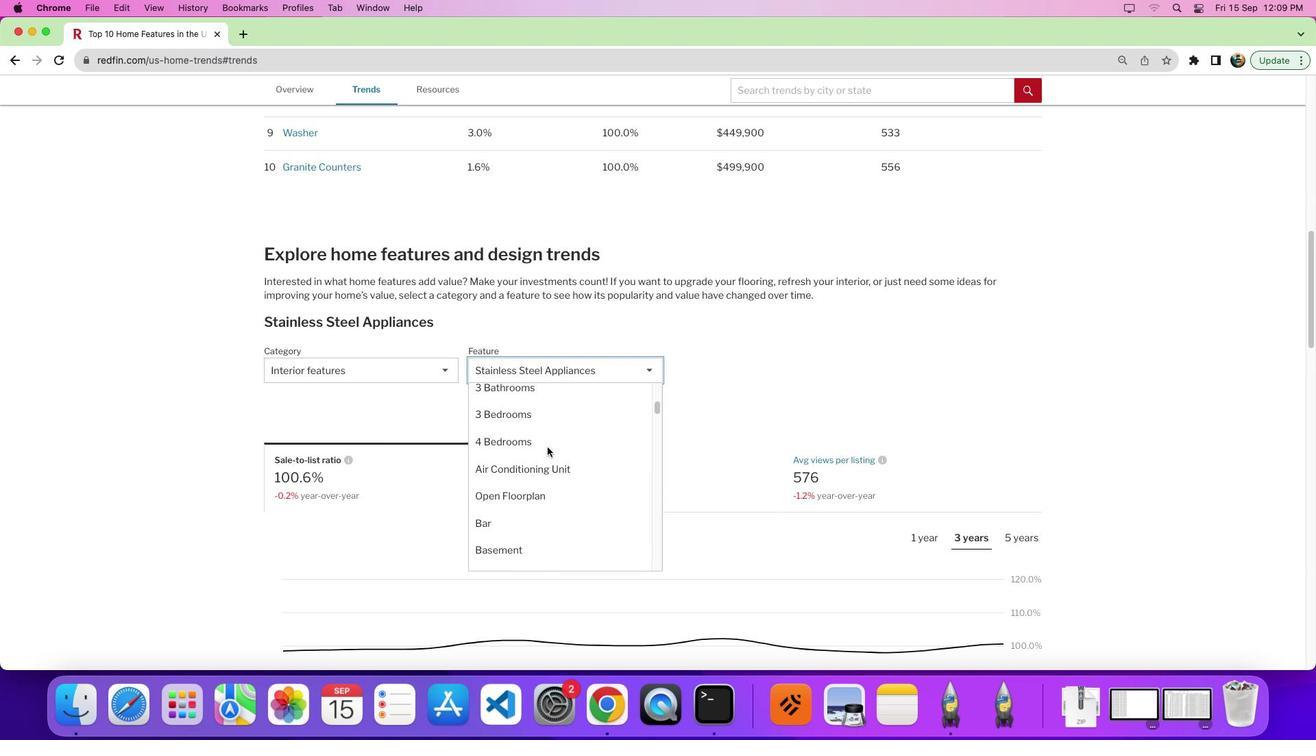 
Action: Mouse scrolled (547, 447) with delta (0, 0)
Screenshot: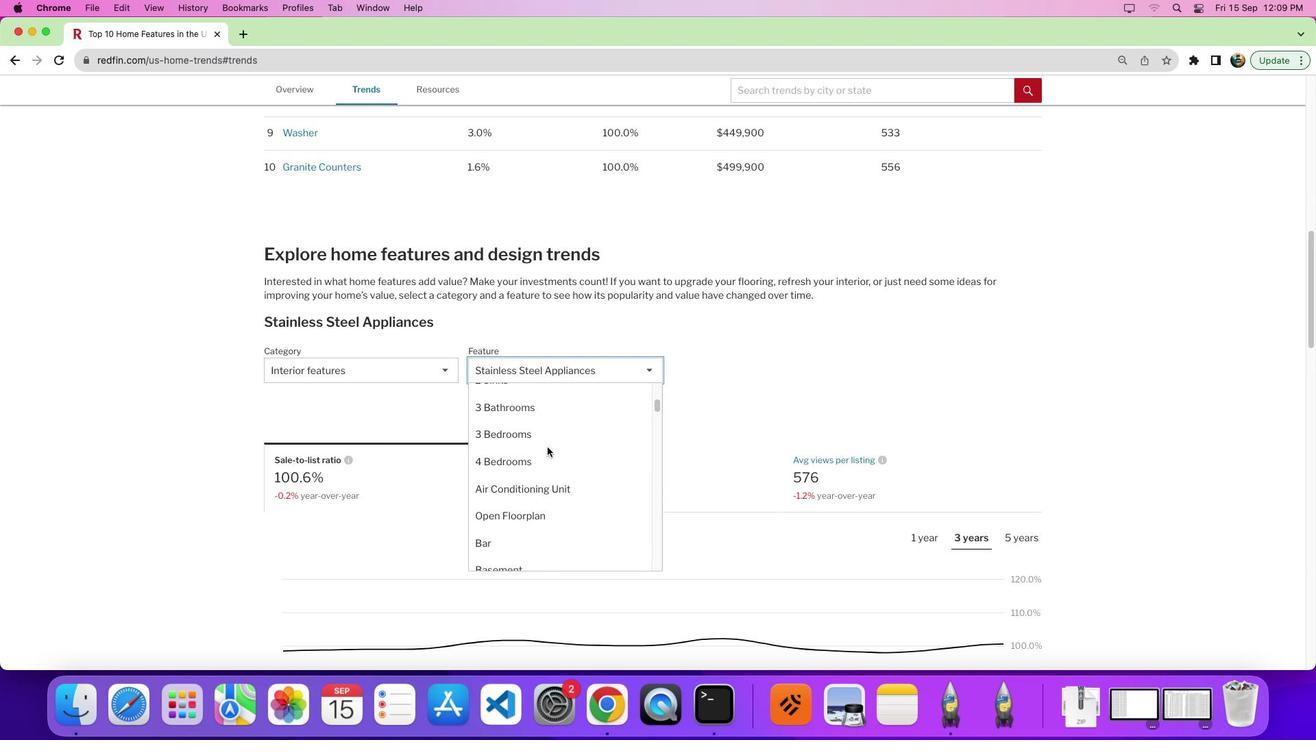 
Action: Mouse scrolled (547, 447) with delta (0, 5)
Screenshot: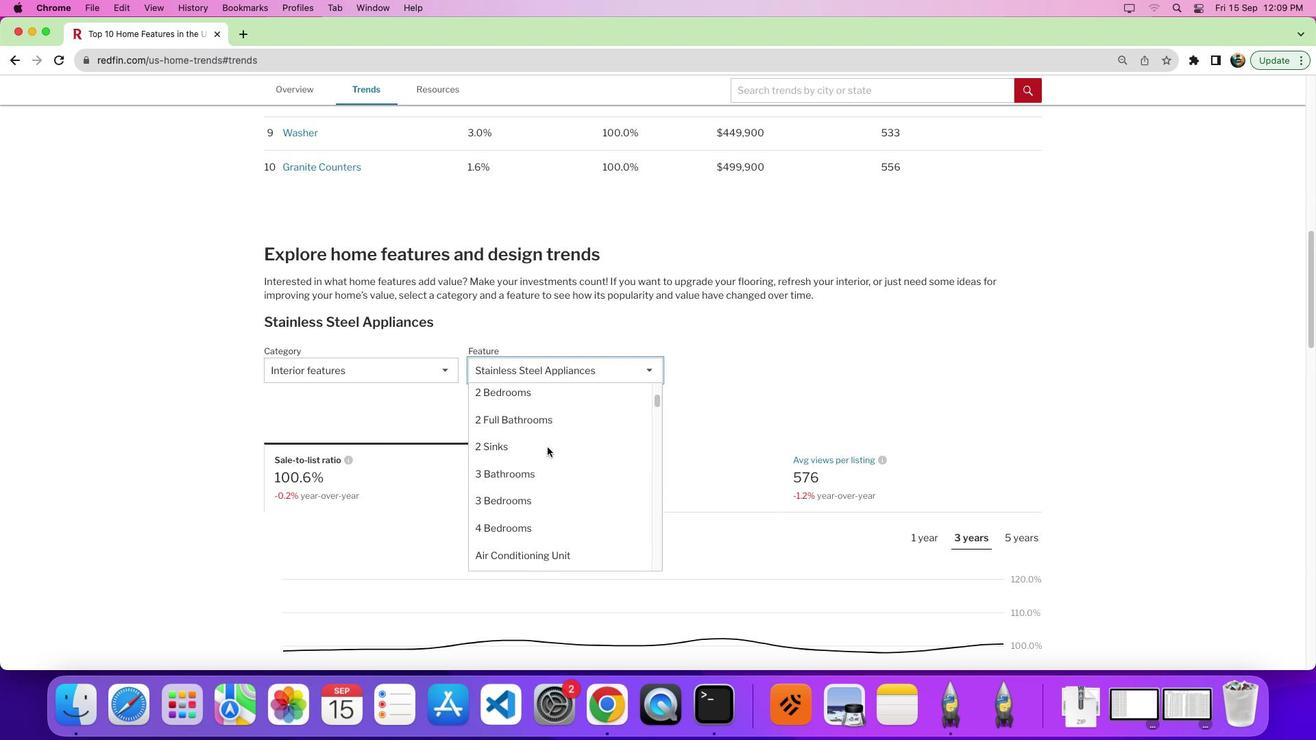 
Action: Mouse moved to (547, 443)
Screenshot: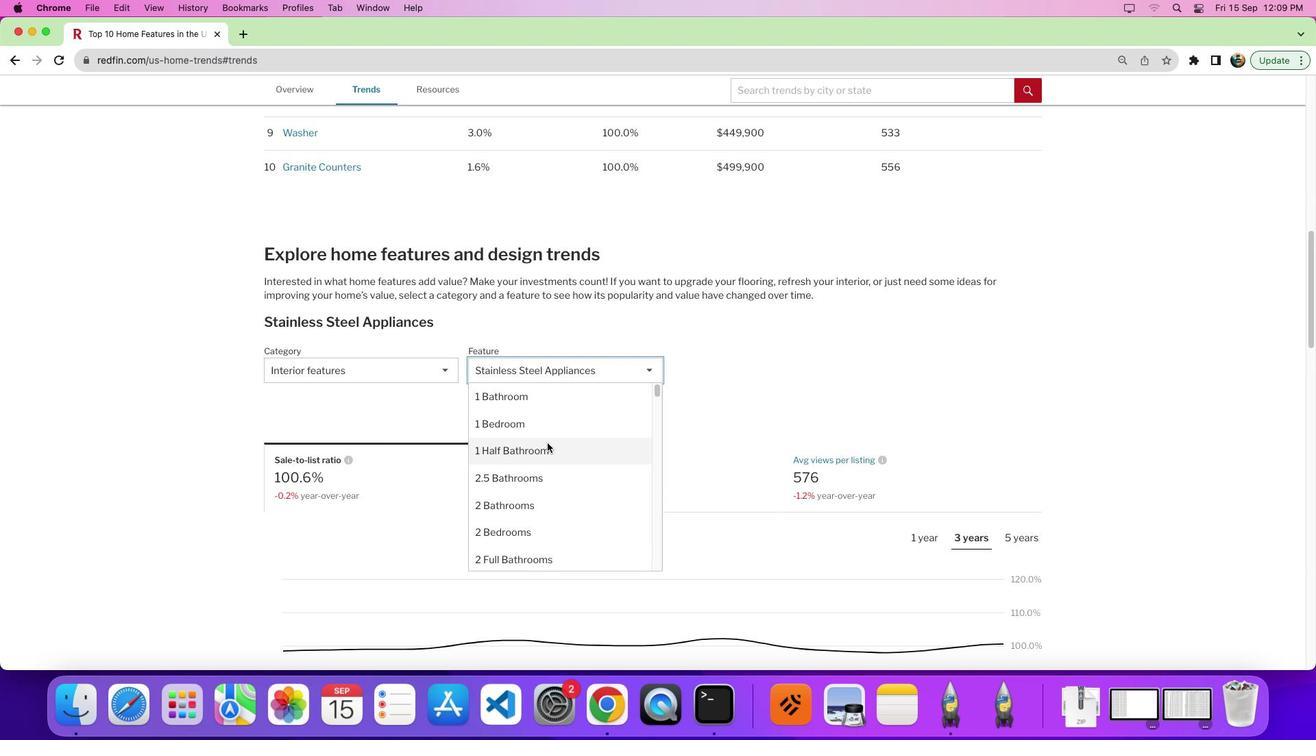 
Action: Mouse scrolled (547, 443) with delta (0, 0)
Screenshot: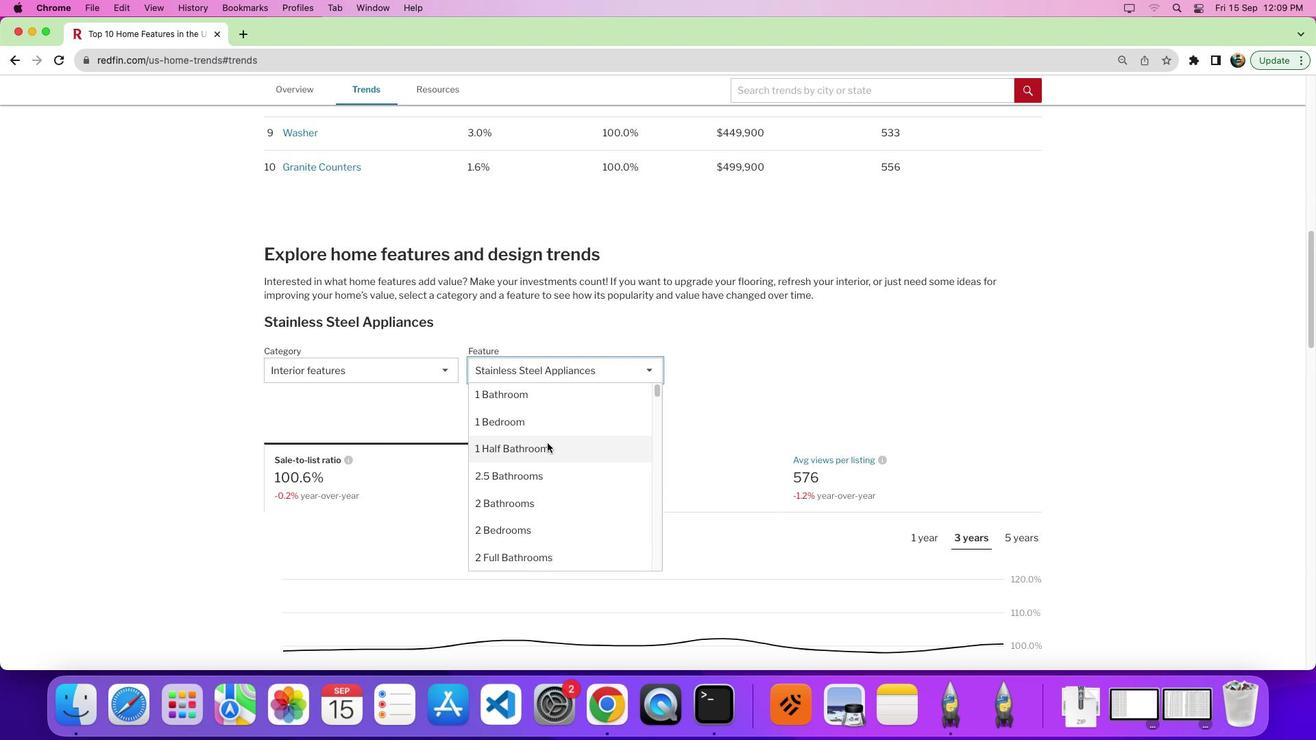 
Action: Mouse scrolled (547, 443) with delta (0, 0)
Screenshot: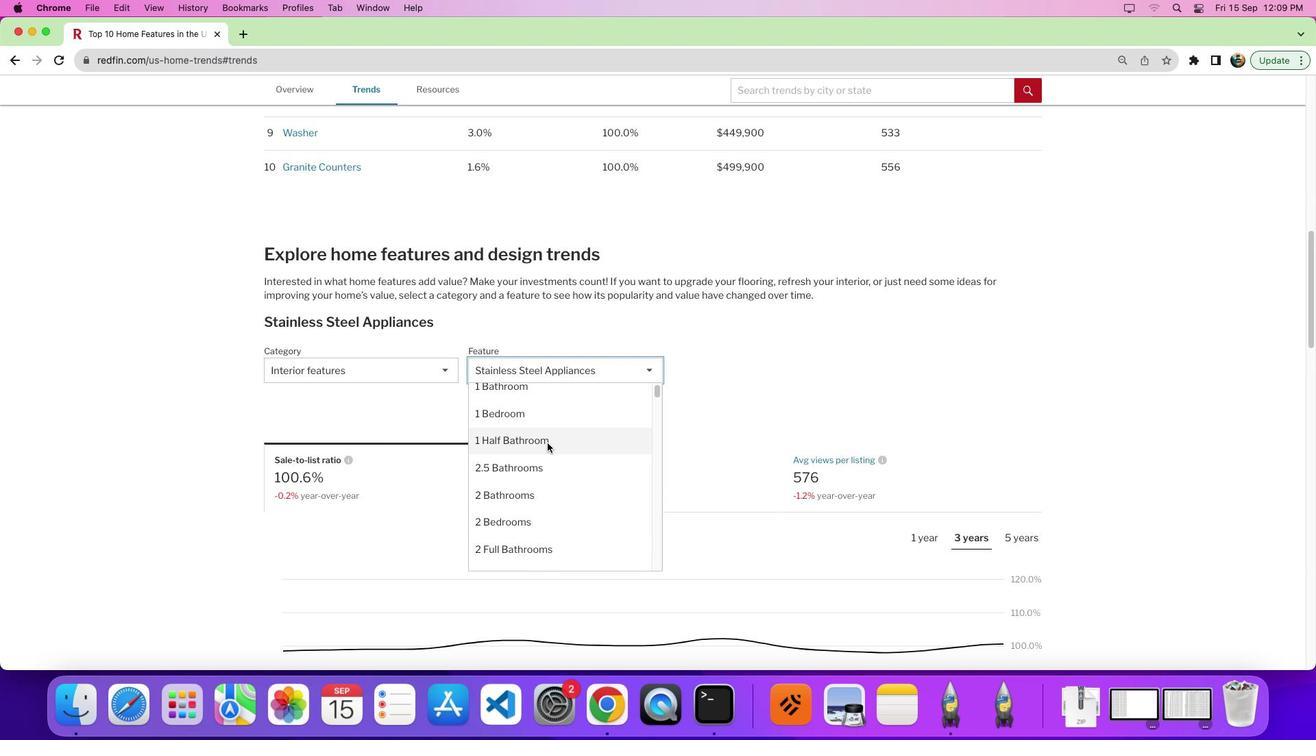 
Action: Mouse scrolled (547, 443) with delta (0, 0)
Screenshot: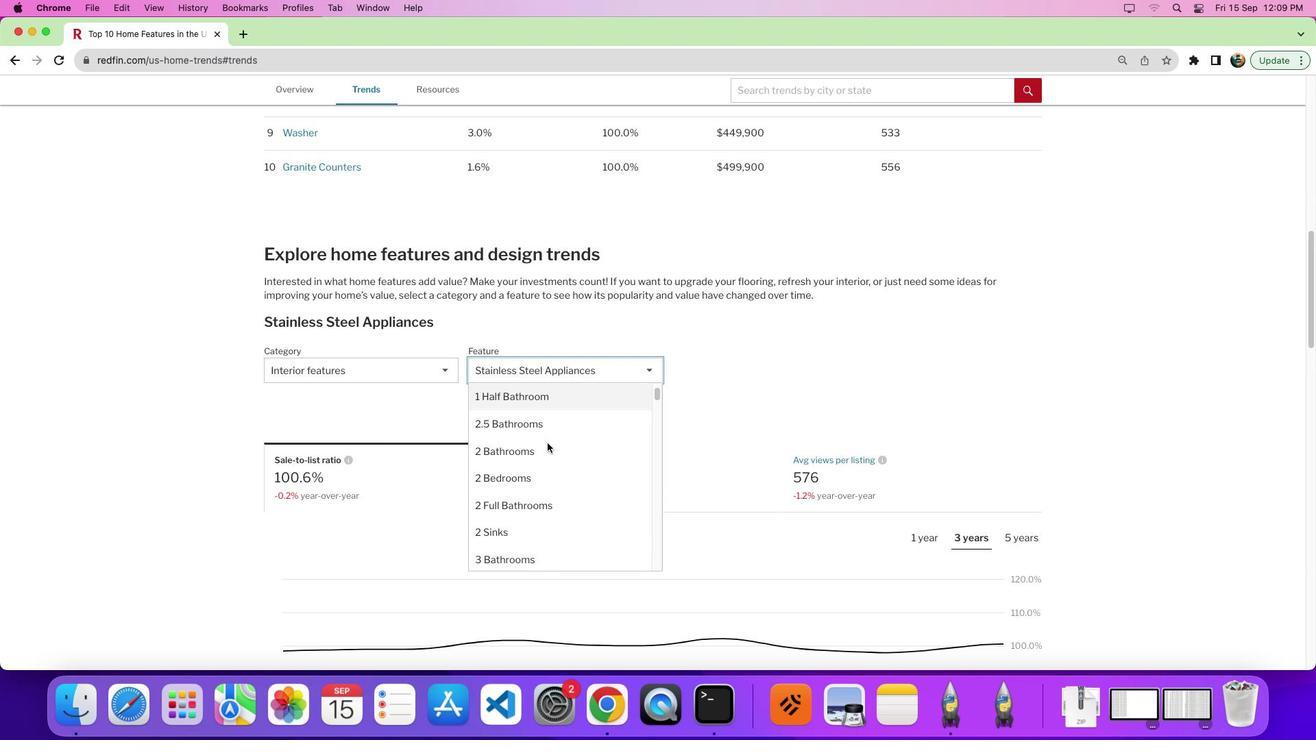 
Action: Mouse scrolled (547, 443) with delta (0, 0)
Screenshot: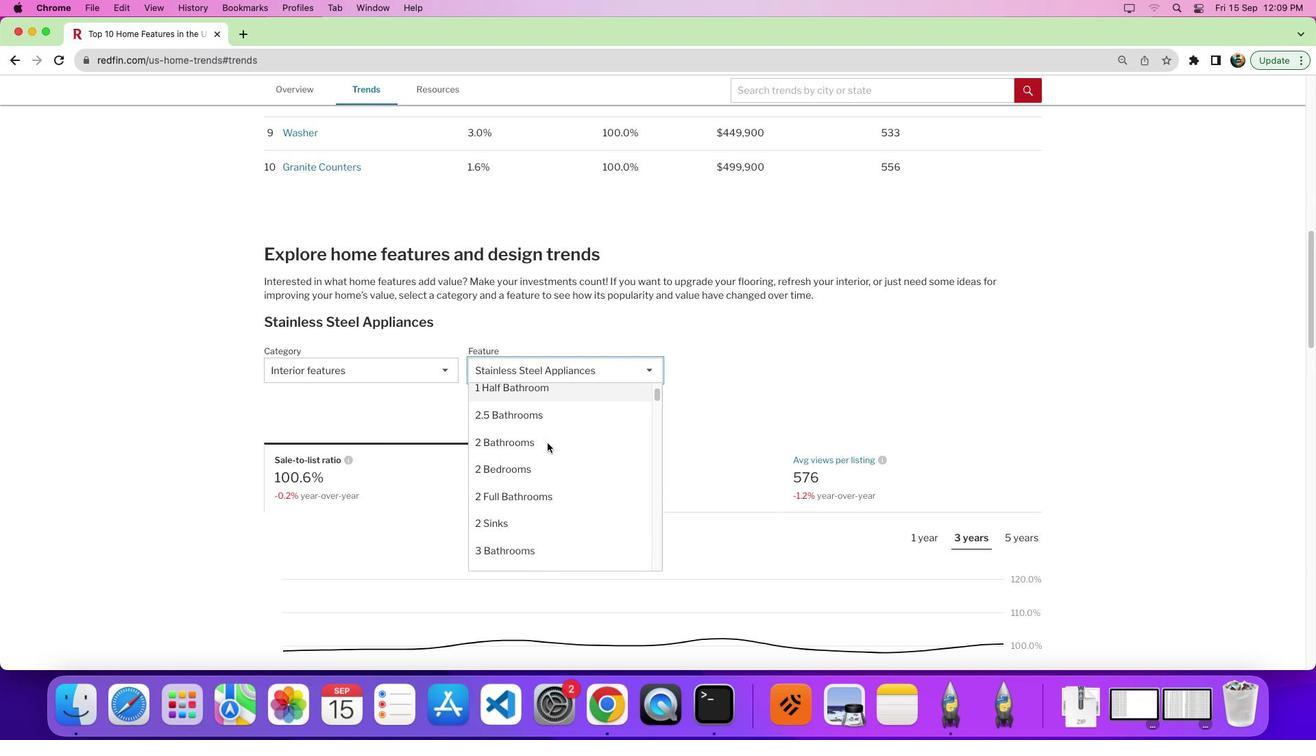 
Action: Mouse moved to (546, 493)
Screenshot: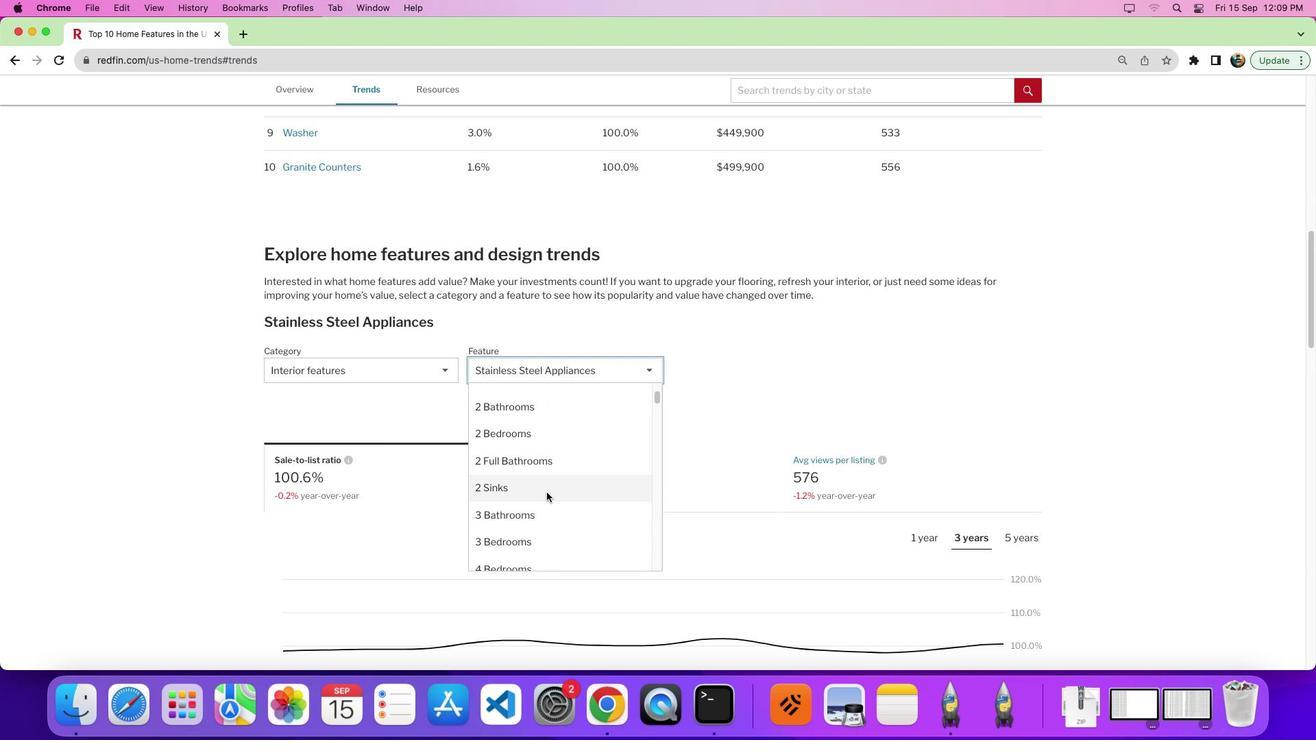 
Action: Mouse pressed left at (546, 493)
Screenshot: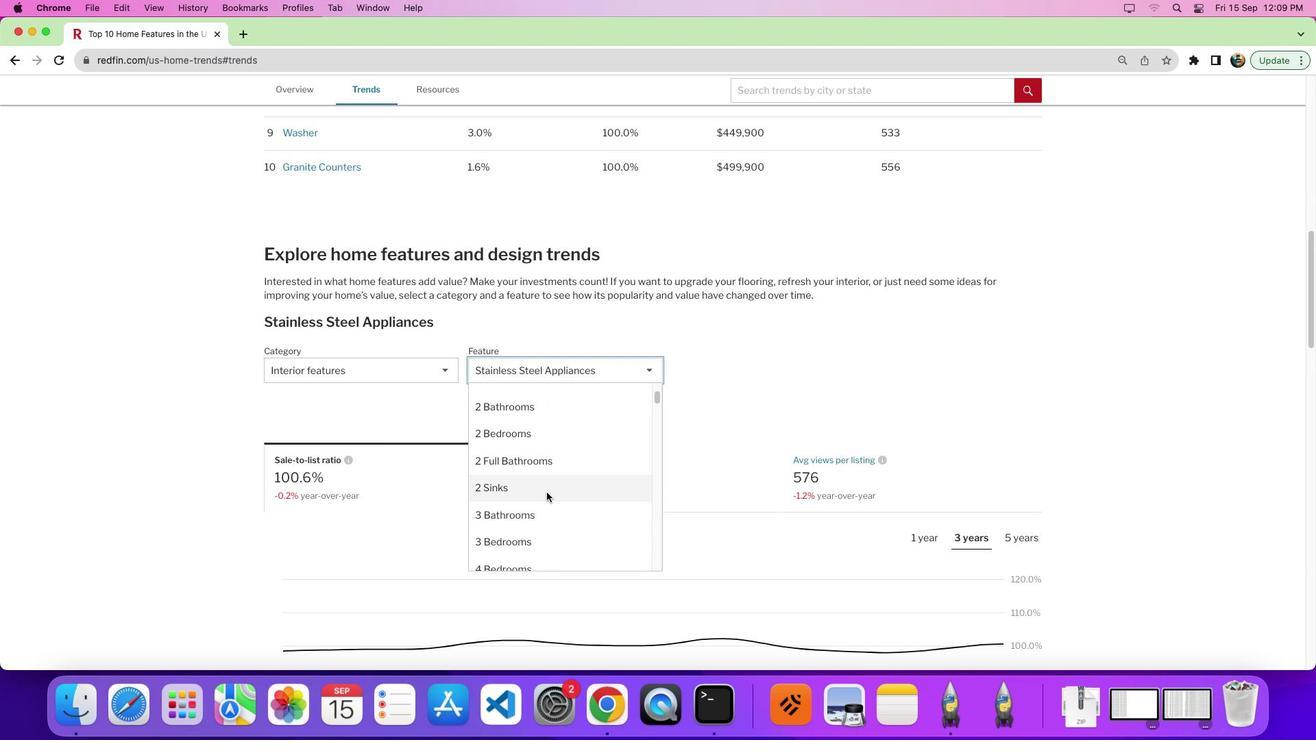 
Action: Mouse moved to (1025, 536)
Screenshot: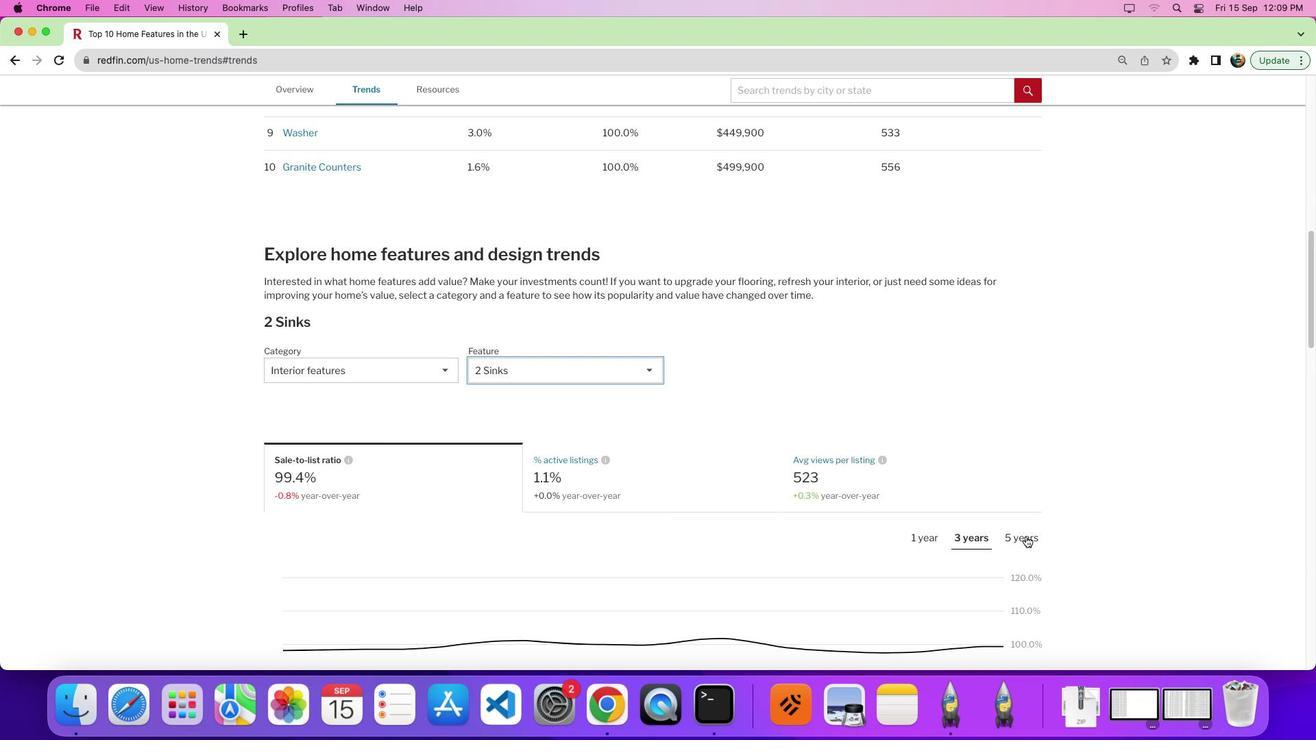
Action: Mouse pressed left at (1025, 536)
Screenshot: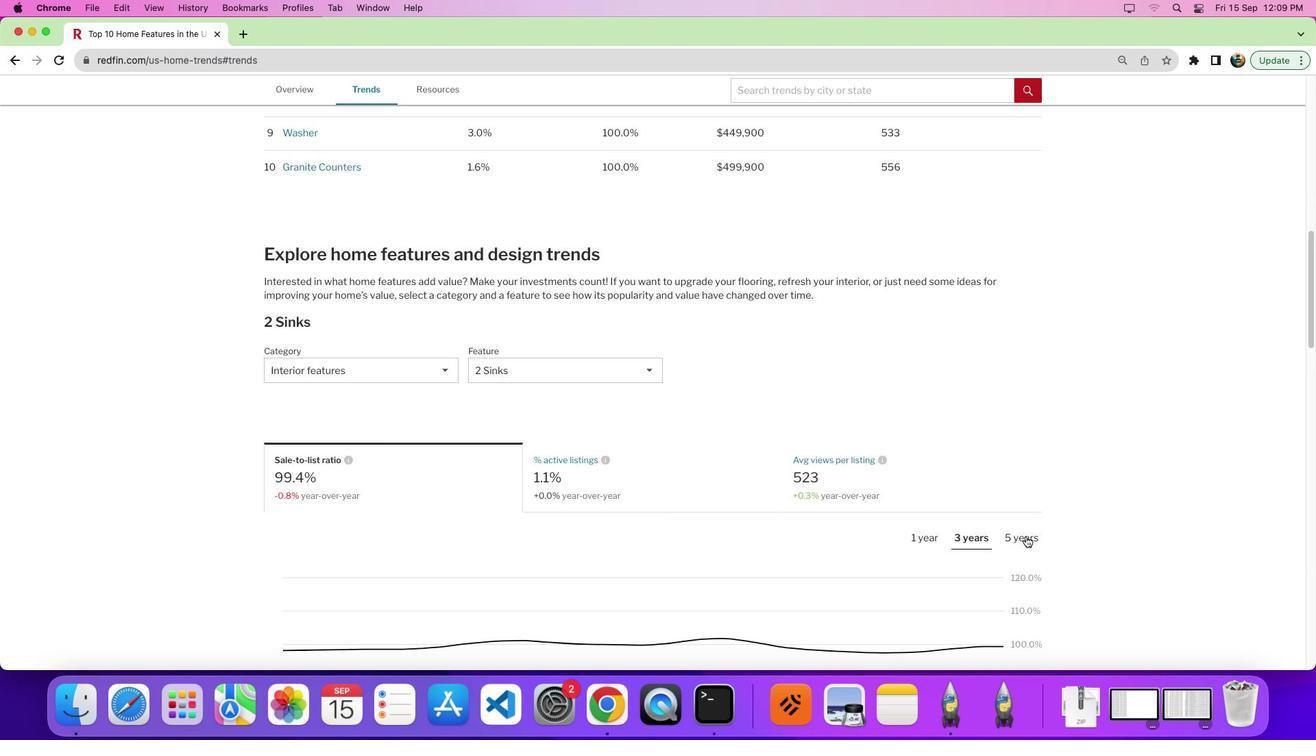 
Action: Mouse moved to (1008, 529)
Screenshot: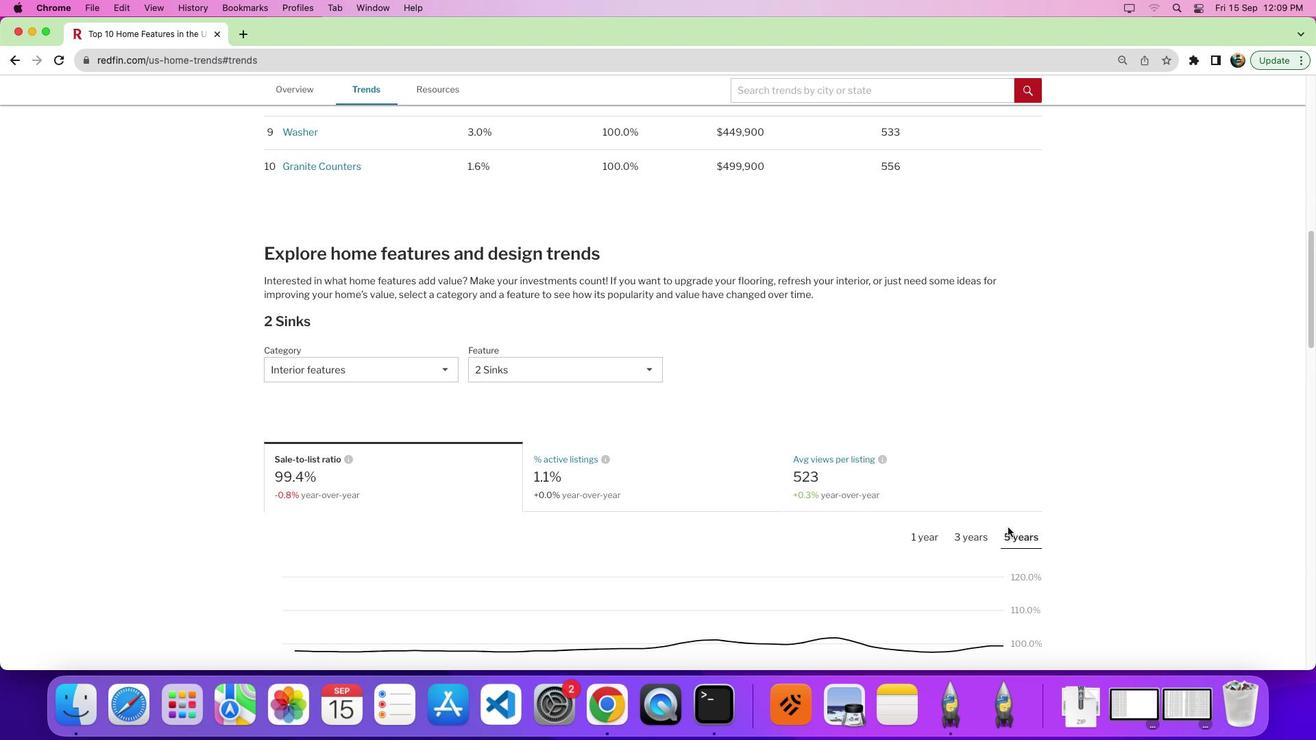 
Action: Mouse scrolled (1008, 529) with delta (0, 0)
Screenshot: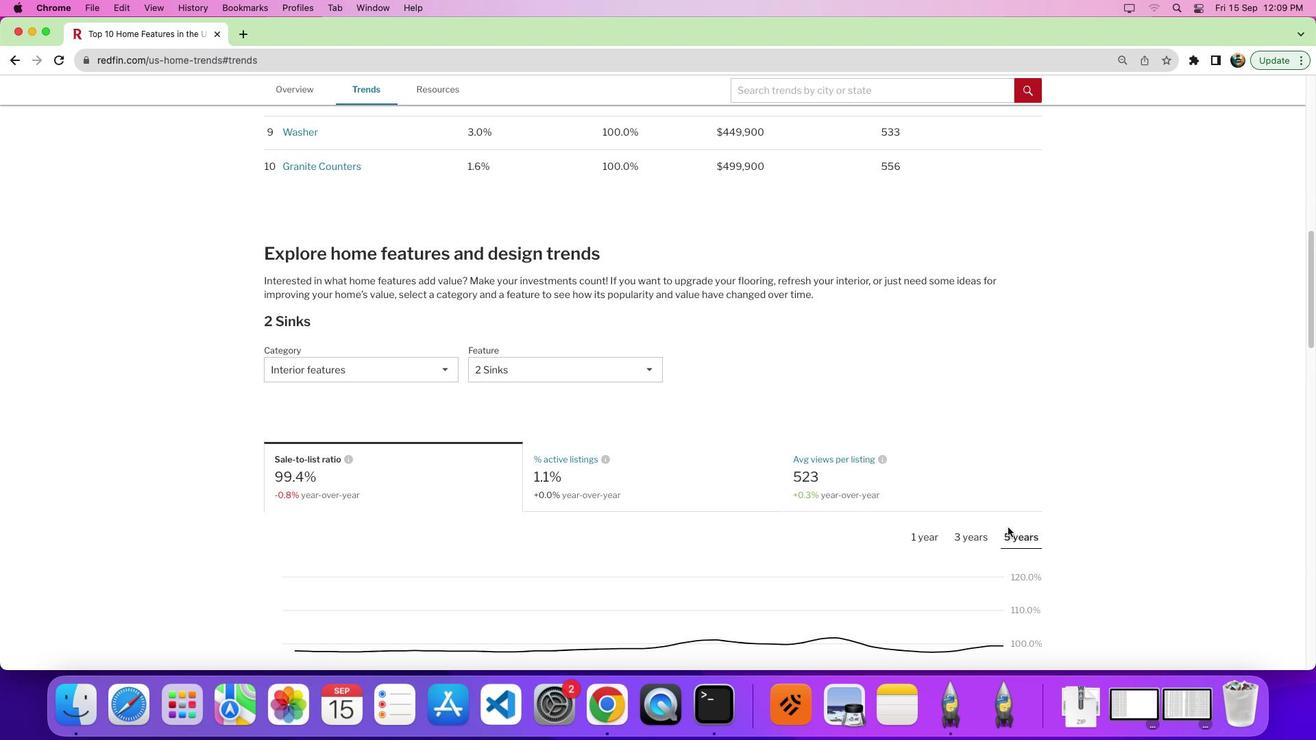
Action: Mouse moved to (1008, 528)
Screenshot: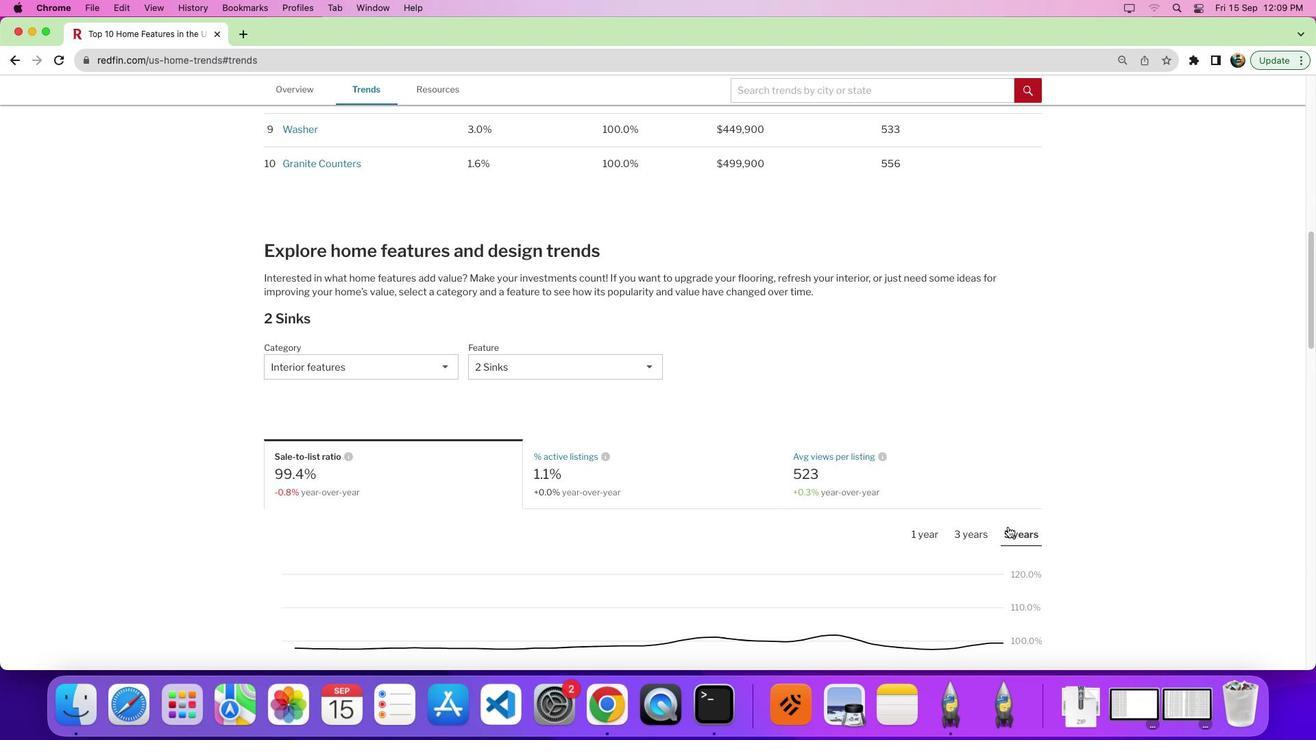 
Action: Mouse scrolled (1008, 528) with delta (0, 0)
Screenshot: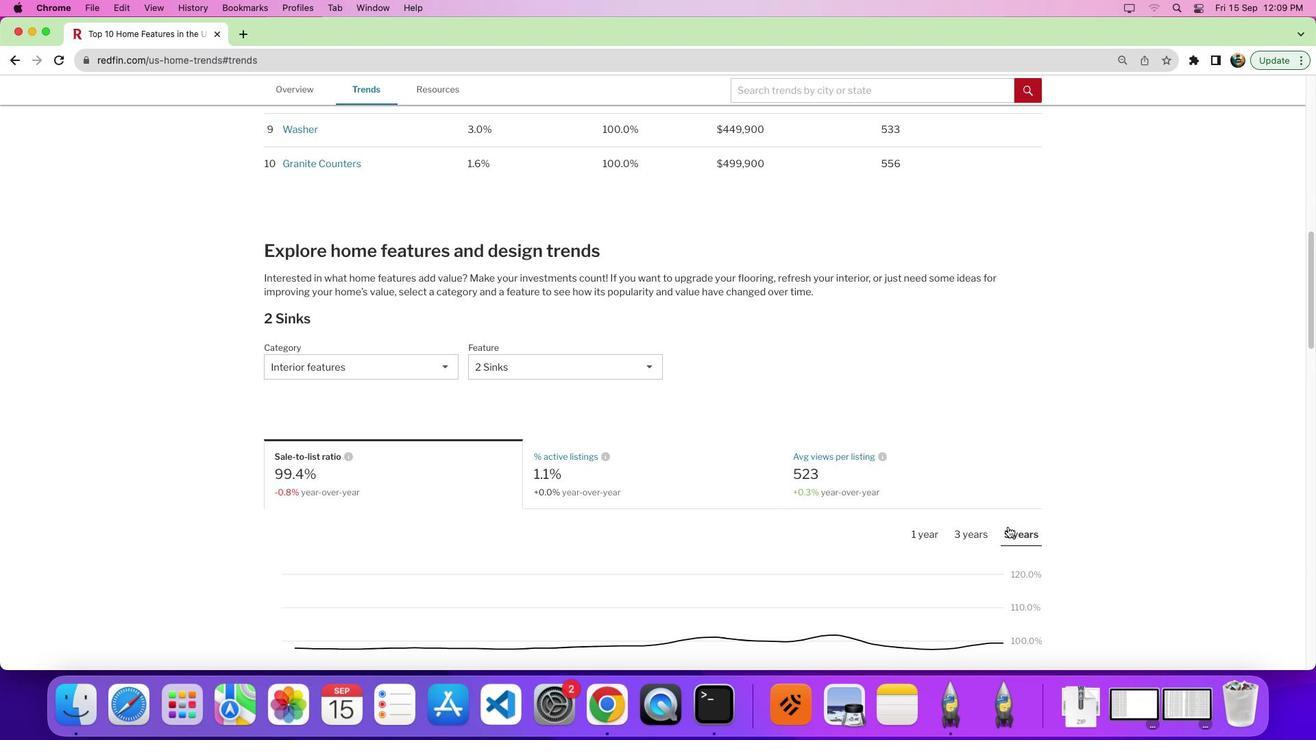 
Action: Mouse moved to (1012, 521)
Screenshot: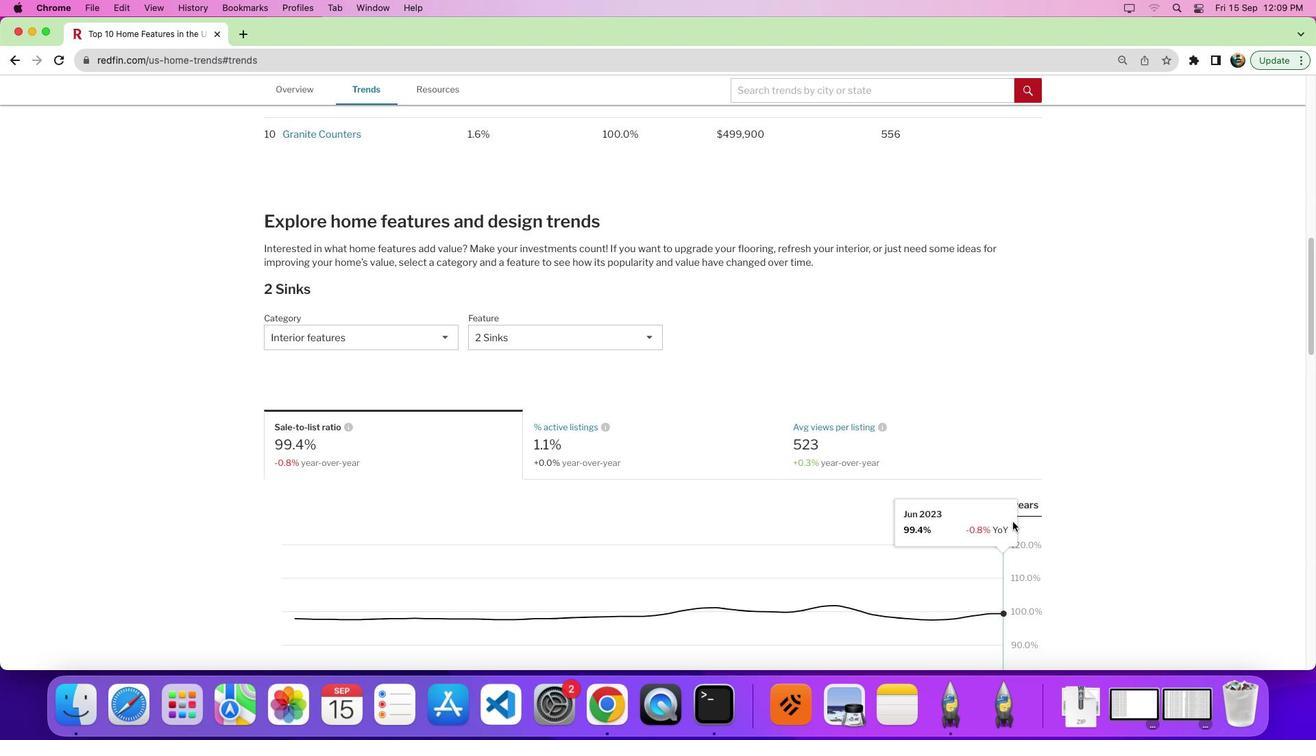 
Action: Mouse scrolled (1012, 521) with delta (0, 0)
Screenshot: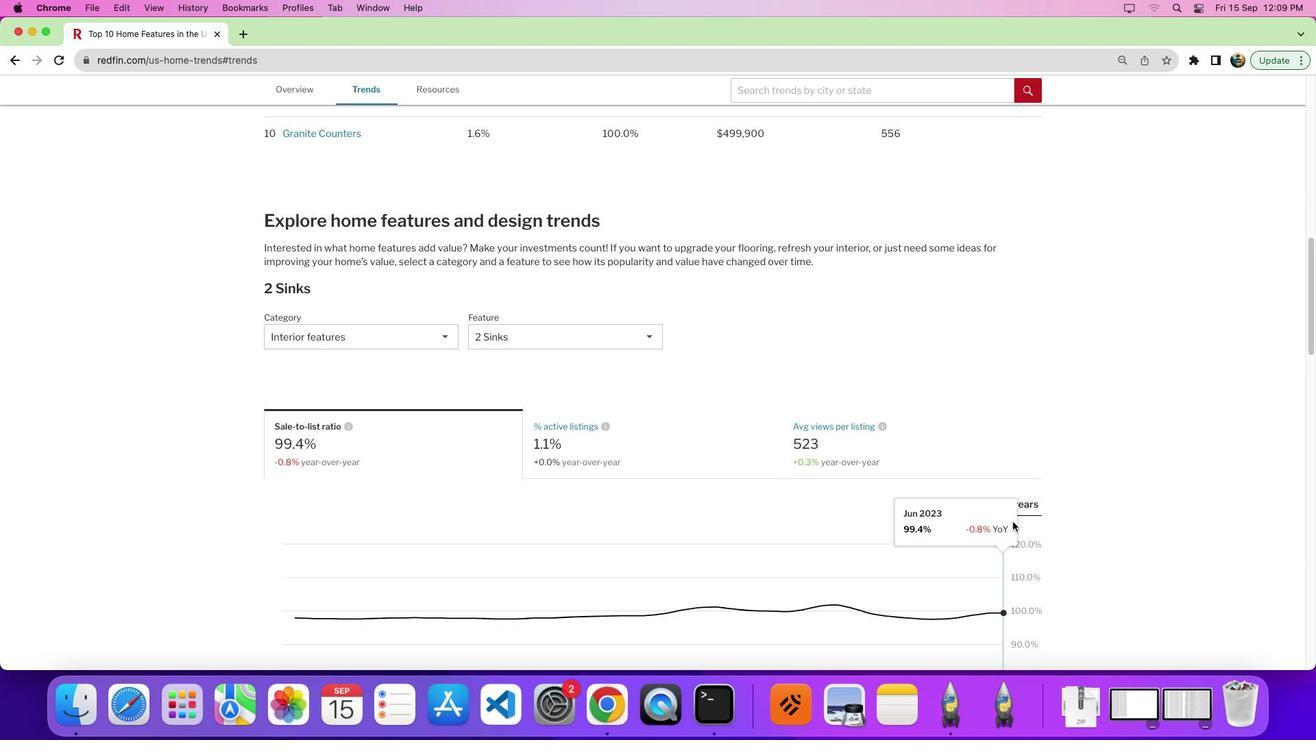 
Action: Mouse moved to (1013, 521)
Screenshot: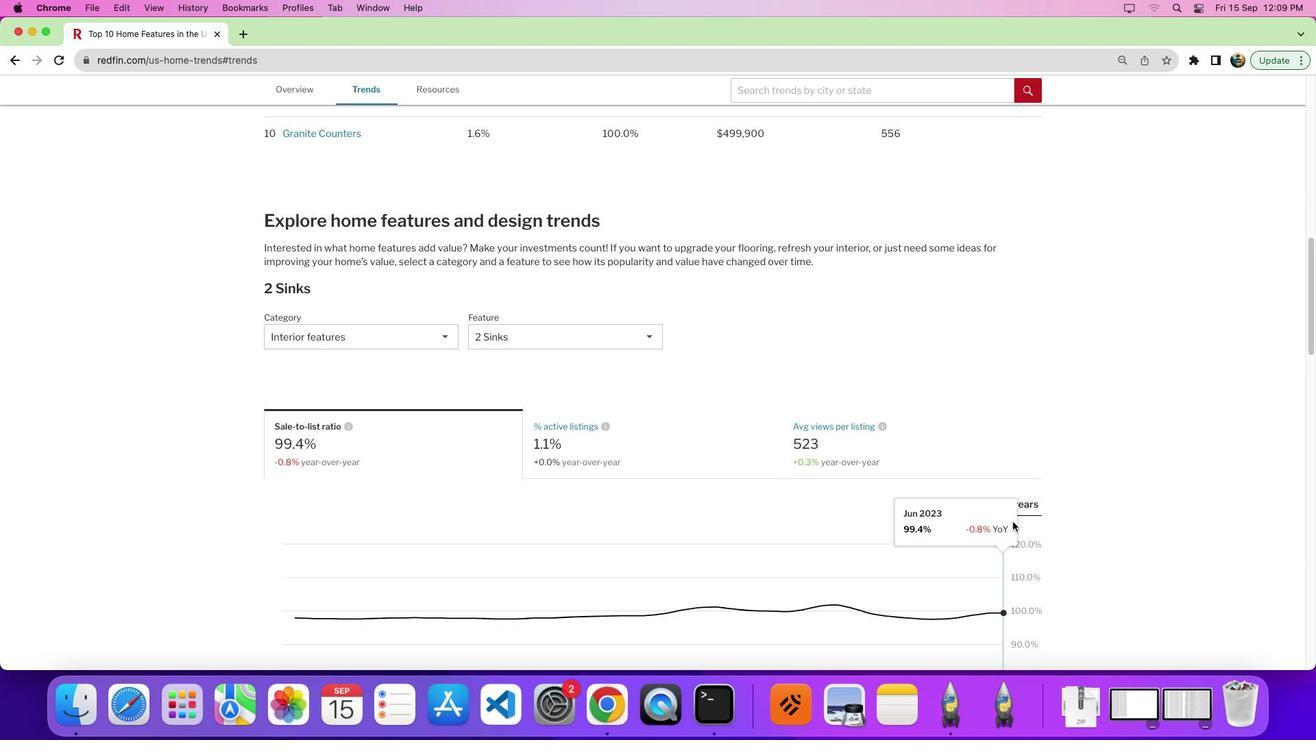 
Action: Mouse scrolled (1013, 521) with delta (0, 0)
Screenshot: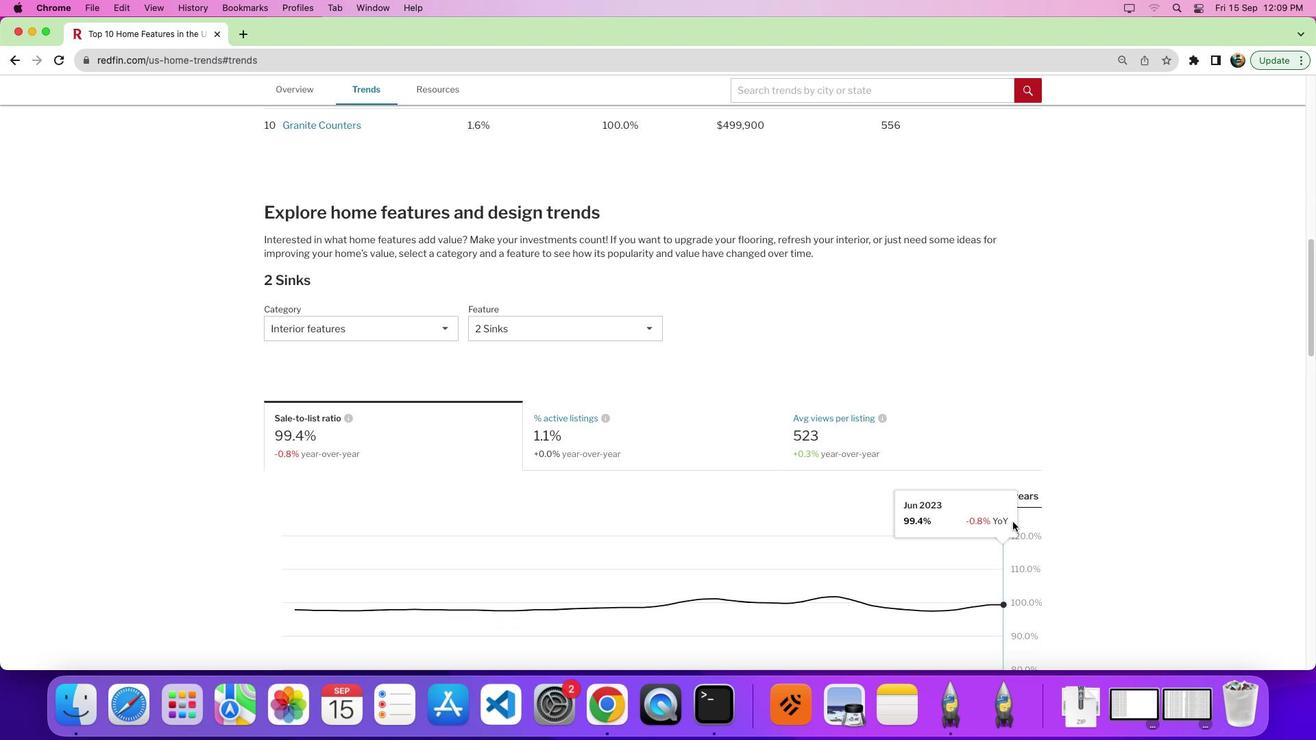 
Action: Mouse scrolled (1013, 521) with delta (0, -2)
Screenshot: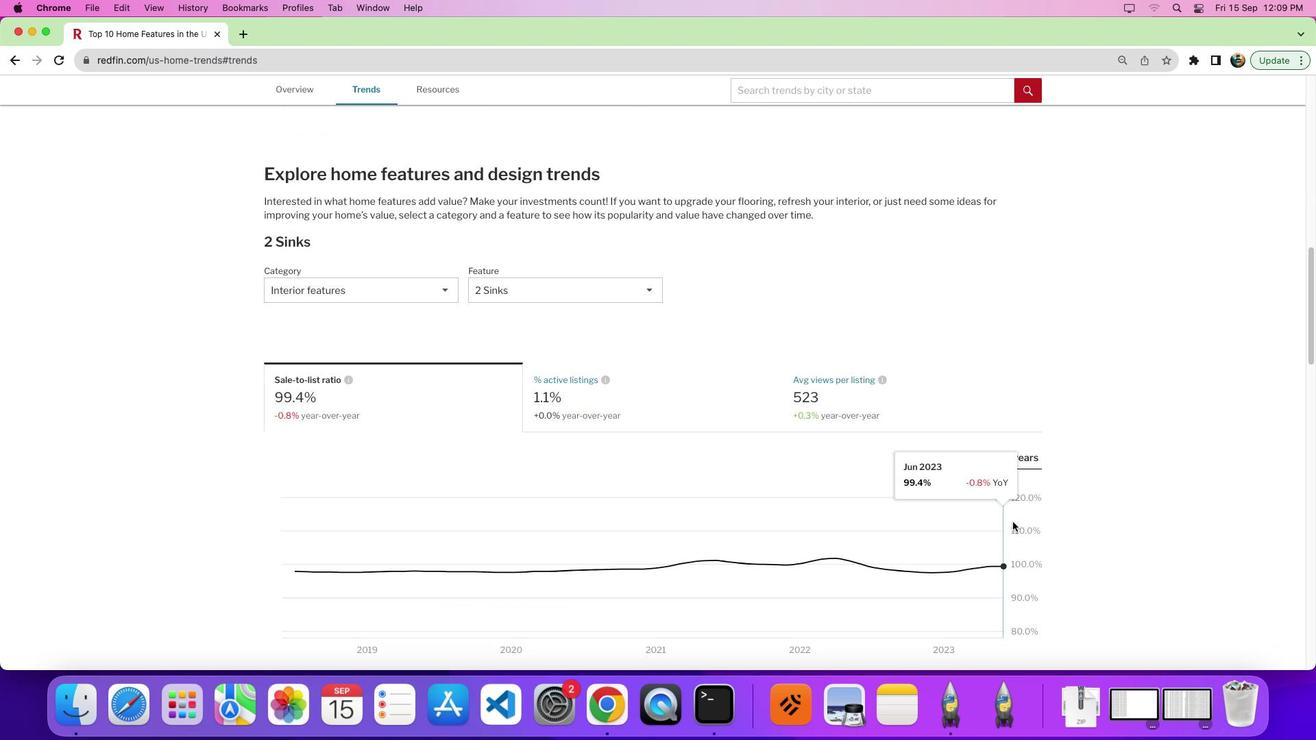 
Action: Mouse moved to (1041, 390)
Screenshot: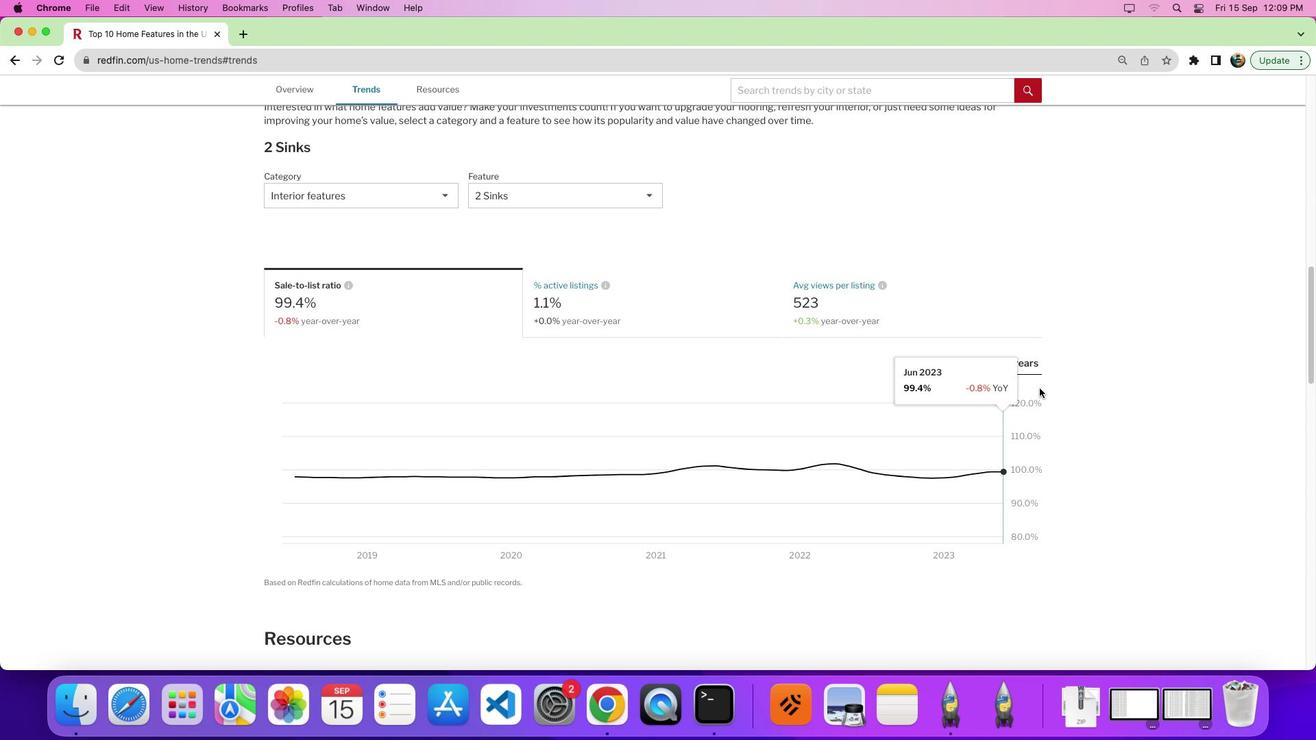 
